 Task: Look for space in Novato, United States from 6th September, 2023 to 15th September, 2023 for 6 adults in price range Rs.8000 to Rs.12000. Place can be entire place or private room with 6 bedrooms having 6 beds and 6 bathrooms. Property type can be house, flat, guest house. Amenities needed are: wifi, TV, free parkinig on premises, gym, breakfast. Booking option can be shelf check-in. Required host language is English.
Action: Mouse moved to (416, 107)
Screenshot: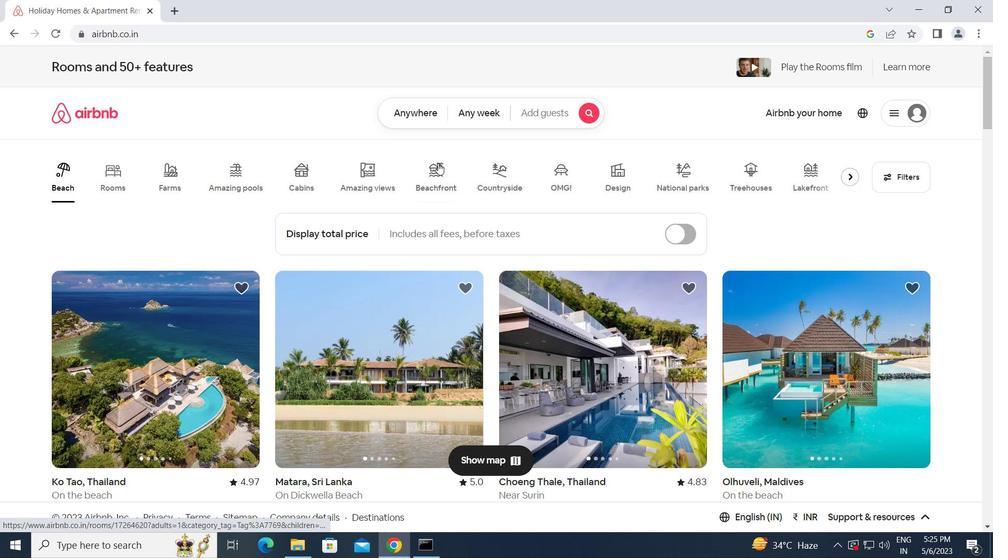 
Action: Mouse pressed left at (416, 107)
Screenshot: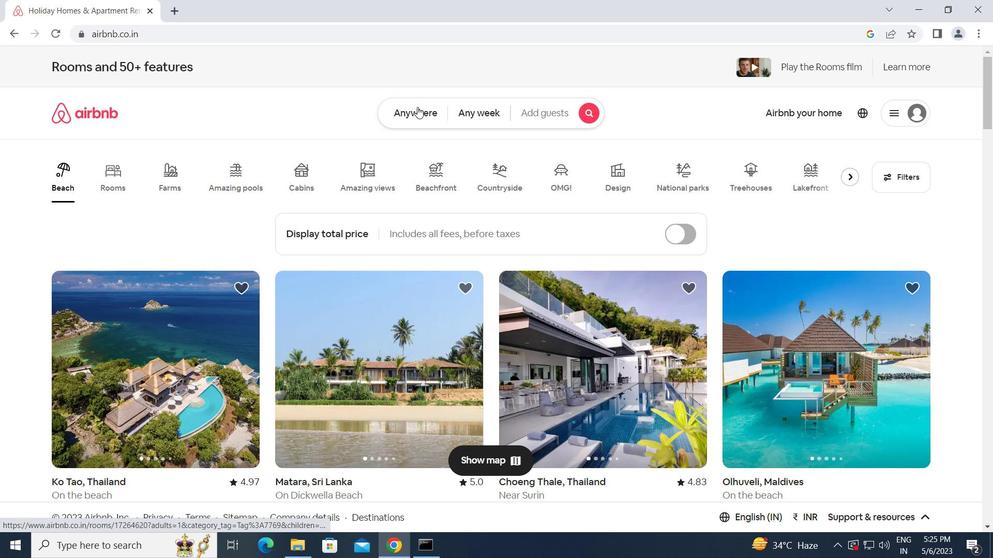 
Action: Mouse moved to (346, 155)
Screenshot: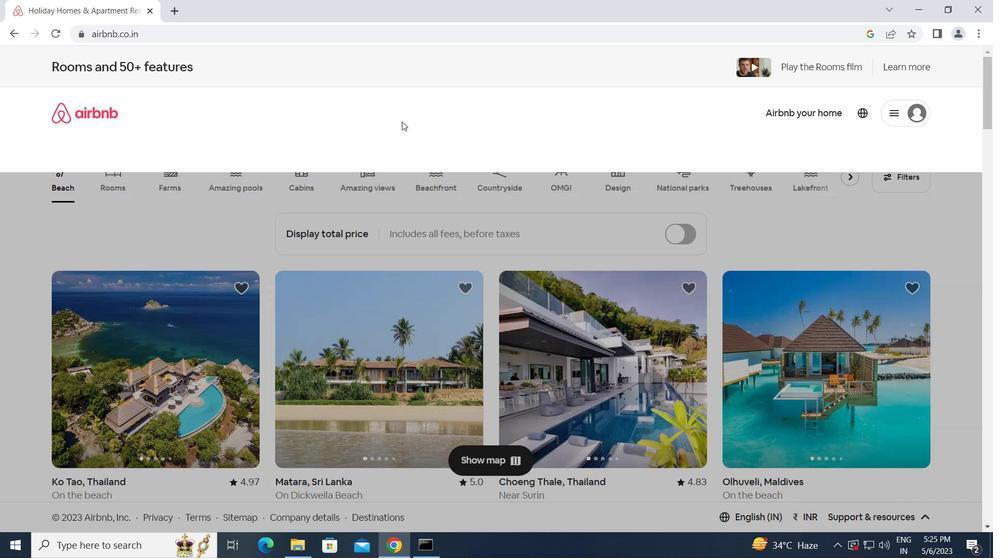 
Action: Mouse pressed left at (346, 155)
Screenshot: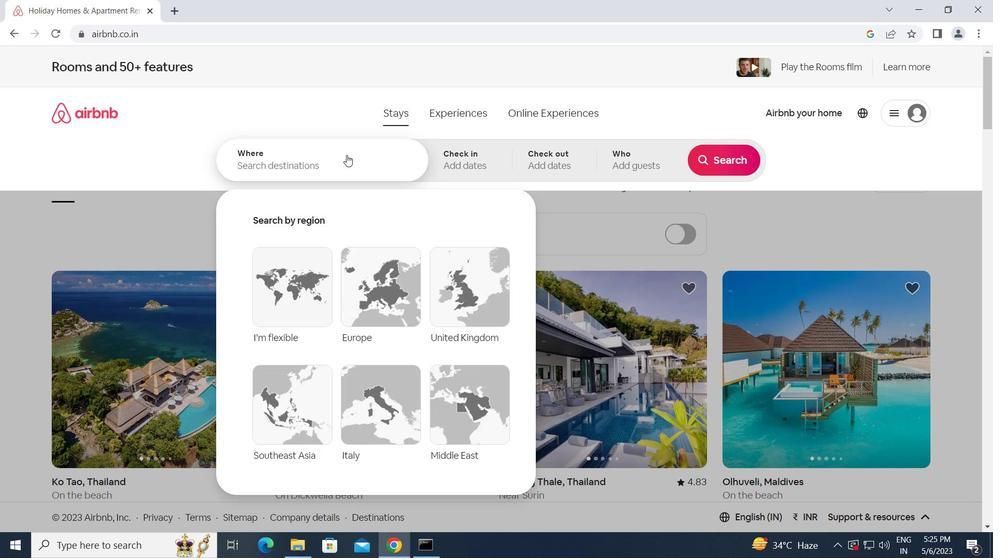 
Action: Key pressed n<Key.caps_lock>ovato,<Key.space><Key.caps_lock>u<Key.caps_lock>nited<Key.space><Key.caps_lock>s<Key.caps_lock>tates<Key.enter>
Screenshot: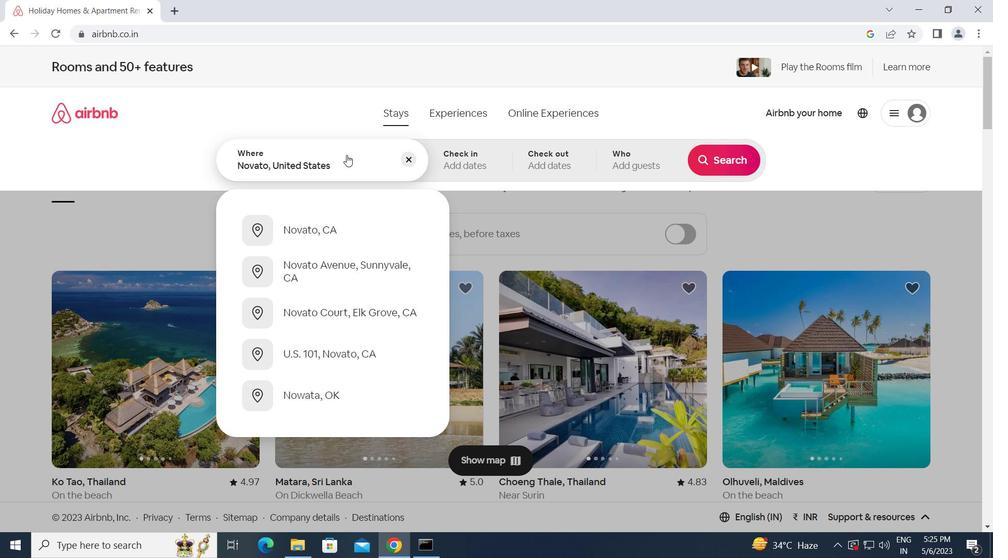 
Action: Mouse moved to (719, 262)
Screenshot: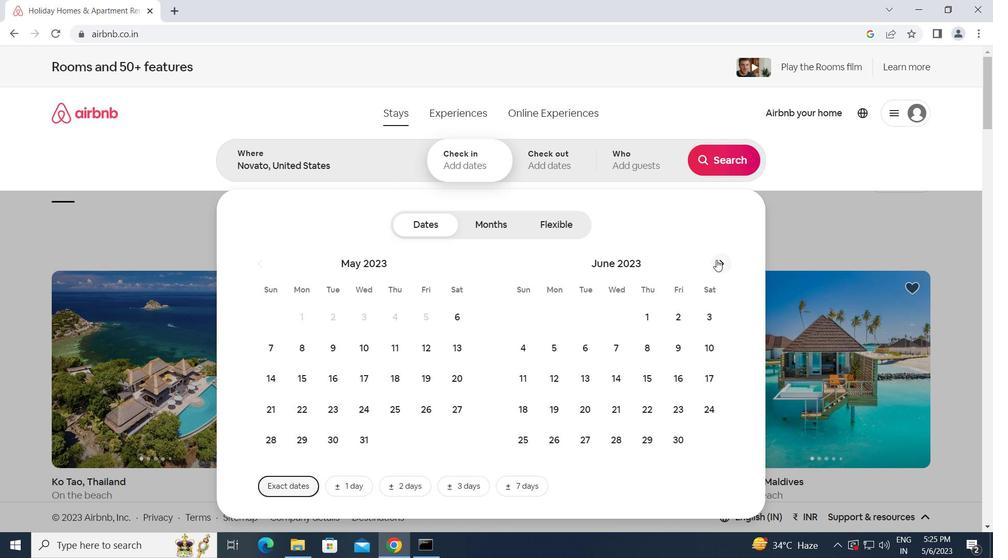 
Action: Mouse pressed left at (719, 262)
Screenshot: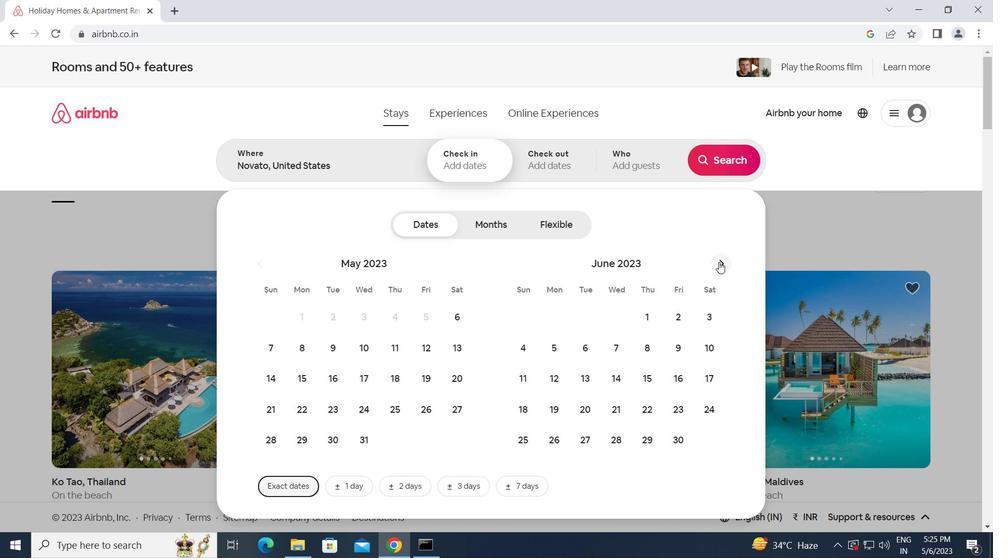 
Action: Mouse pressed left at (719, 262)
Screenshot: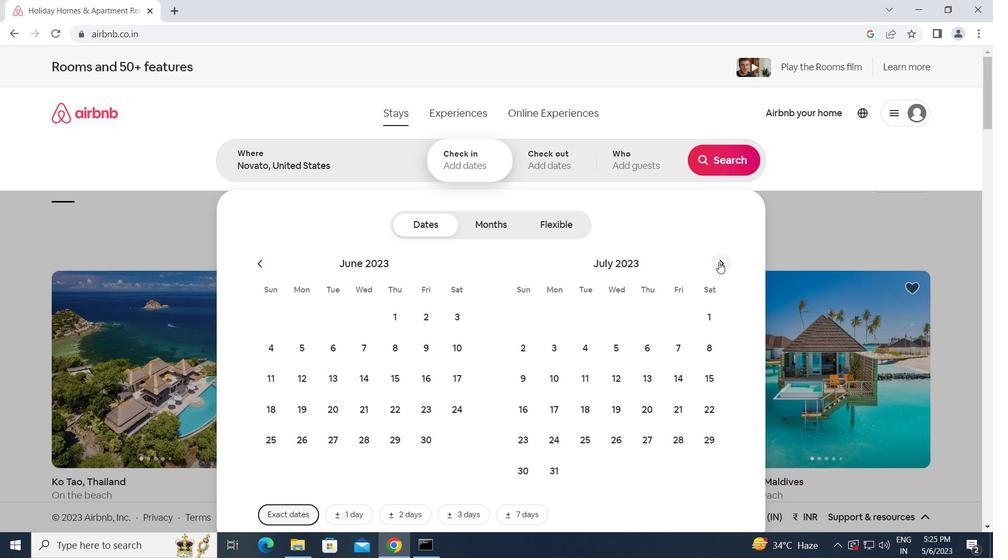 
Action: Mouse pressed left at (719, 262)
Screenshot: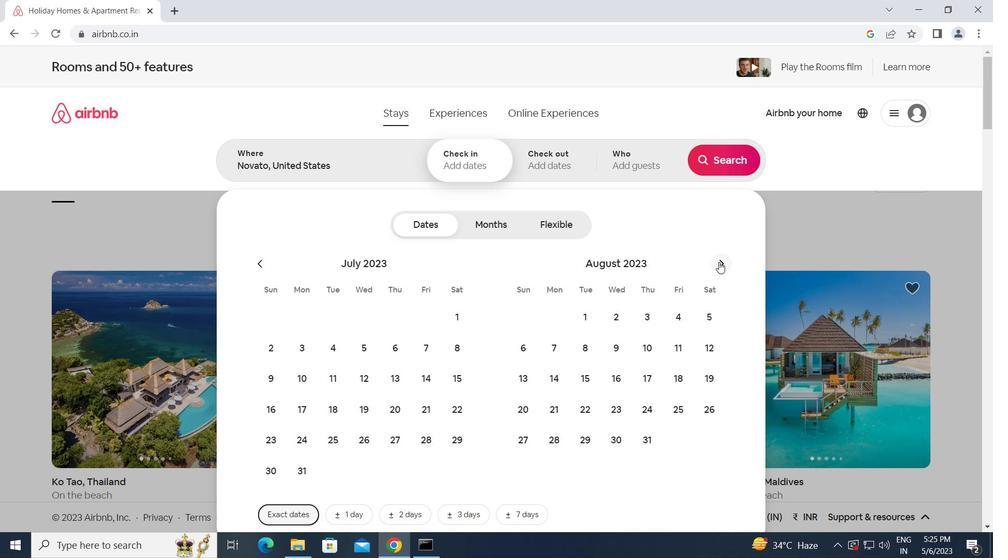
Action: Mouse moved to (617, 347)
Screenshot: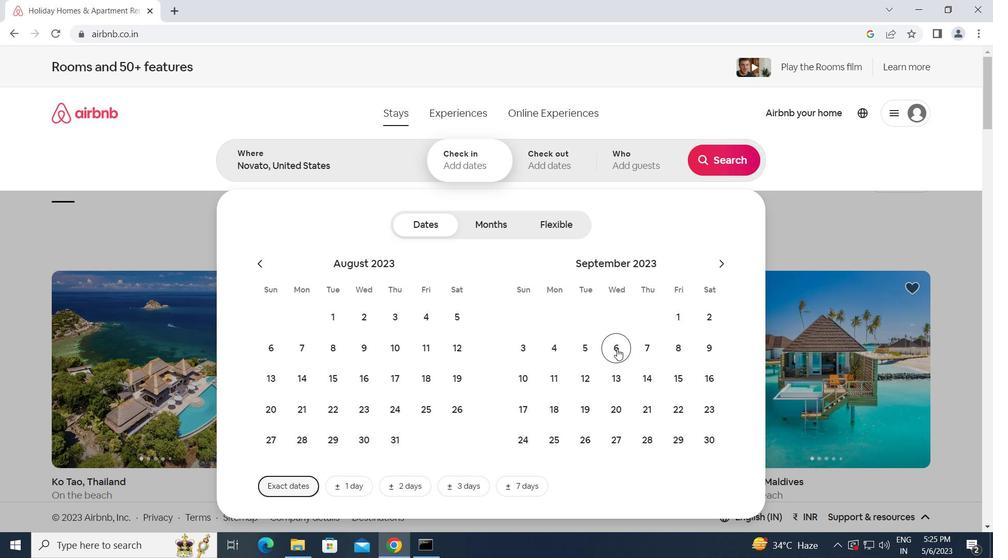 
Action: Mouse pressed left at (617, 347)
Screenshot: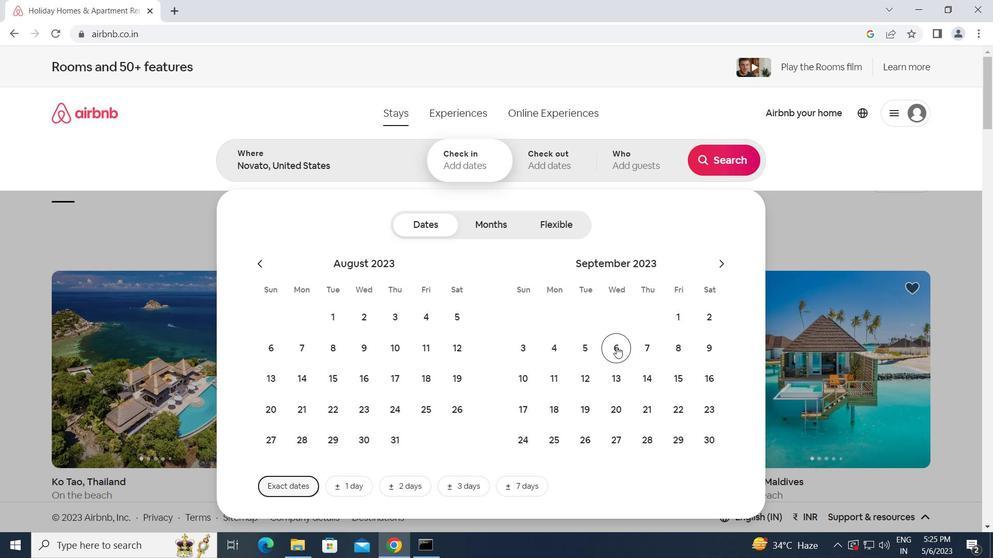 
Action: Mouse moved to (676, 378)
Screenshot: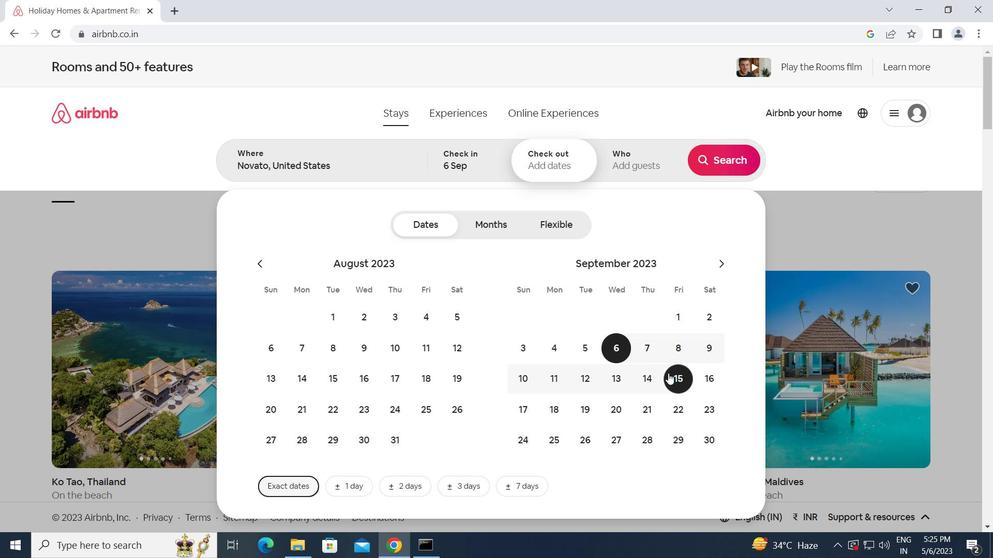 
Action: Mouse pressed left at (676, 378)
Screenshot: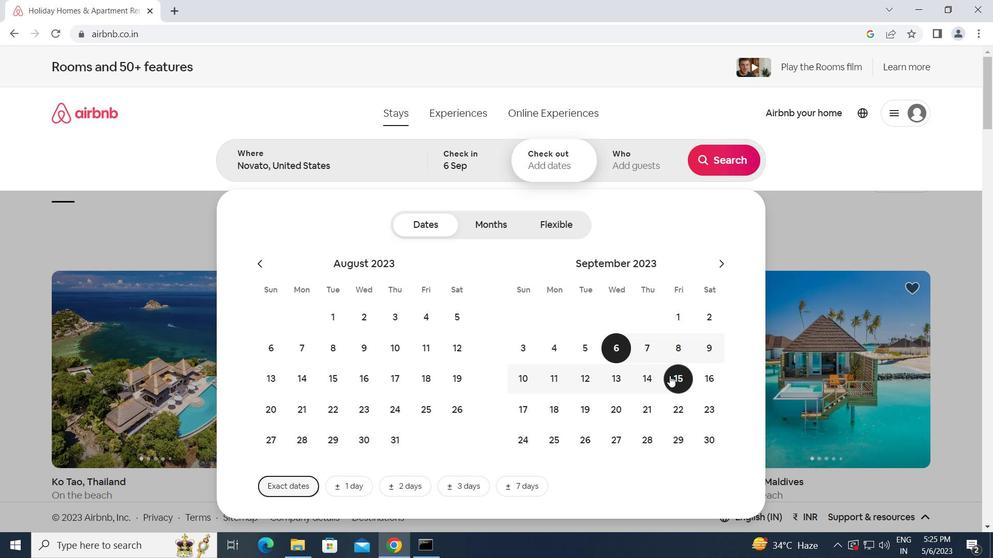 
Action: Mouse moved to (632, 168)
Screenshot: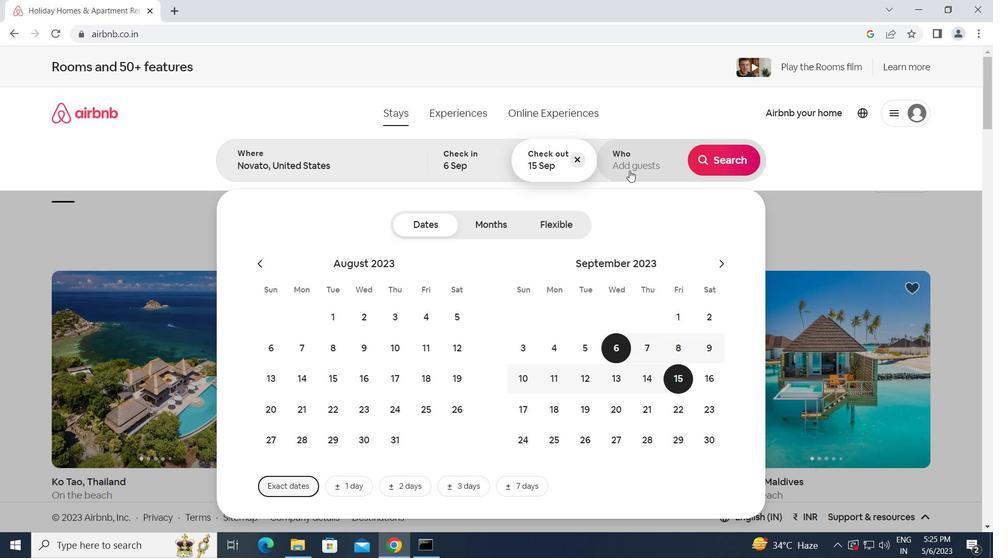 
Action: Mouse pressed left at (632, 168)
Screenshot: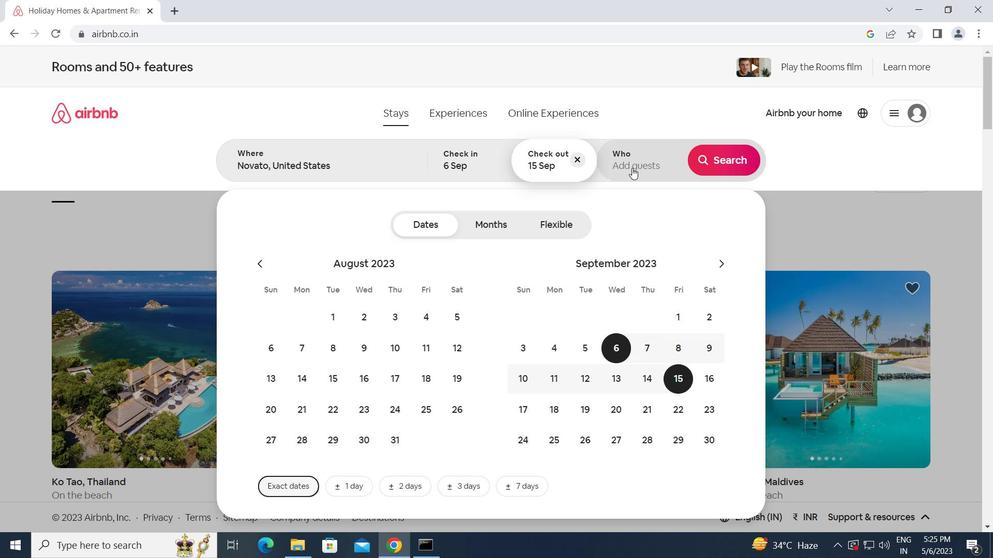 
Action: Mouse moved to (724, 231)
Screenshot: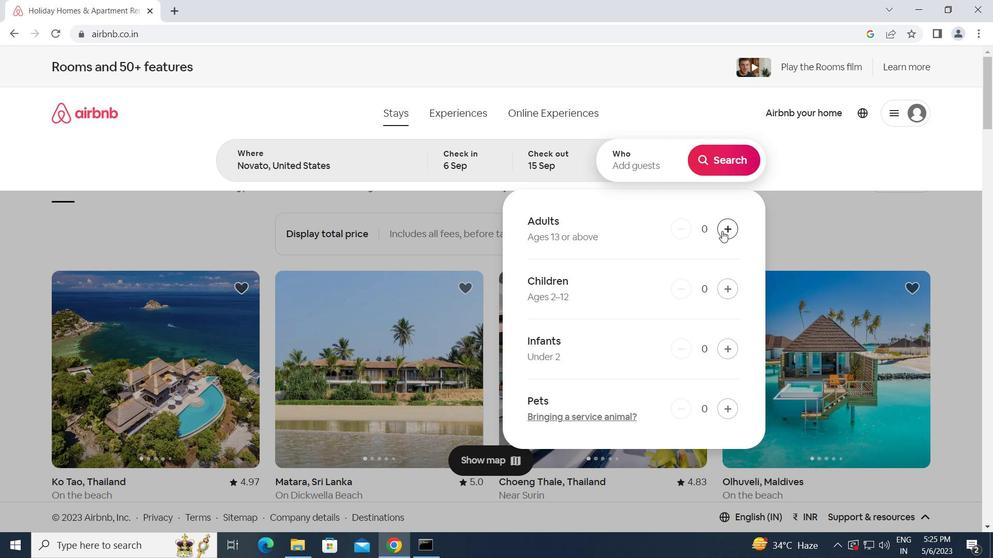 
Action: Mouse pressed left at (724, 231)
Screenshot: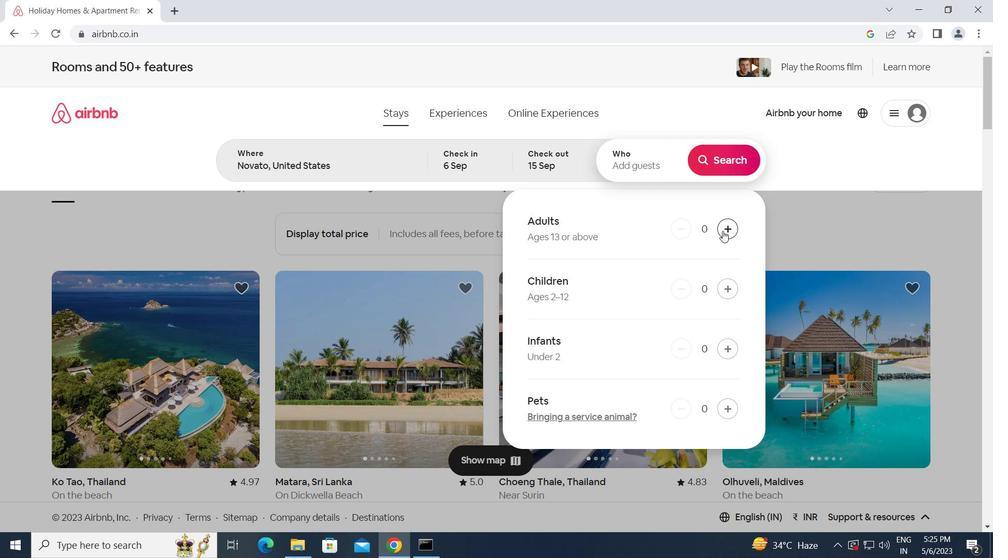 
Action: Mouse pressed left at (724, 231)
Screenshot: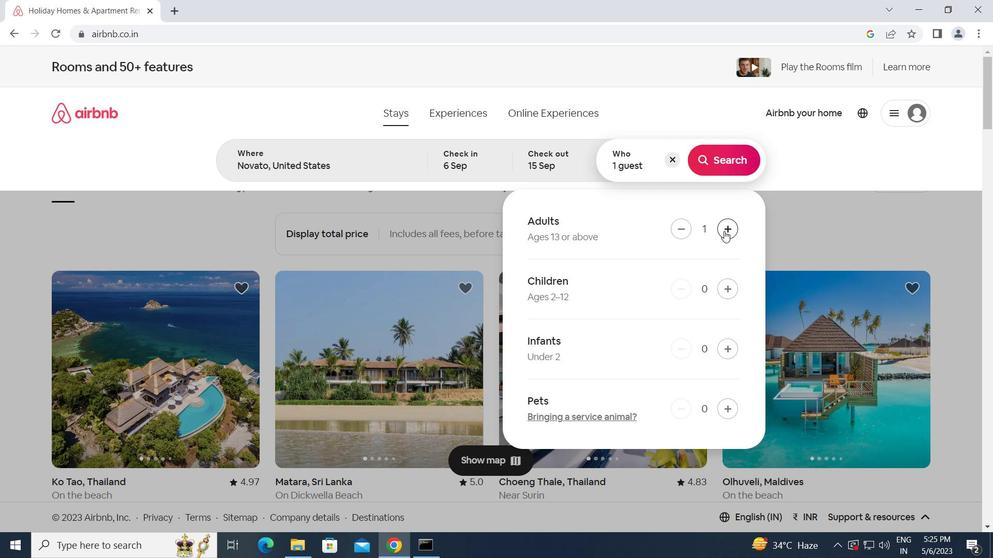 
Action: Mouse pressed left at (724, 231)
Screenshot: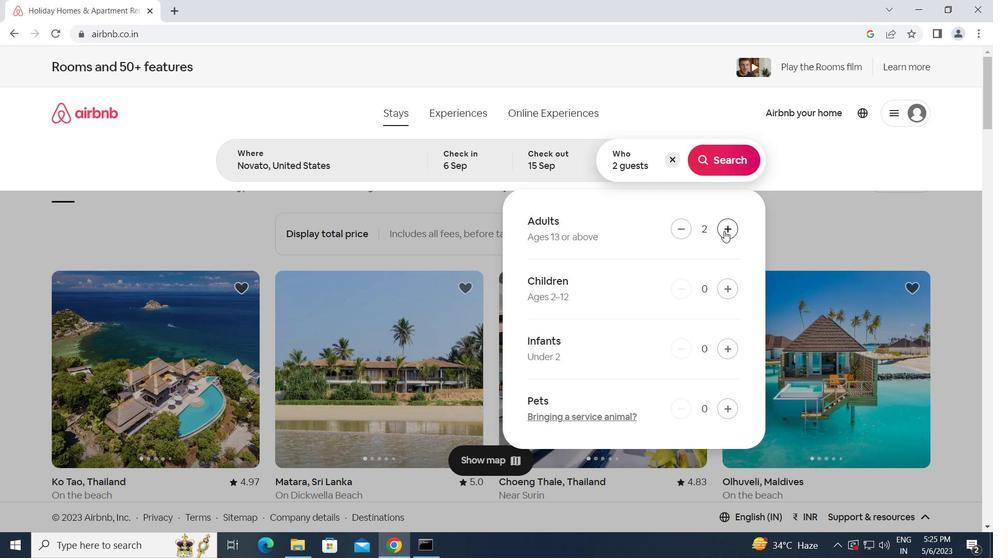 
Action: Mouse pressed left at (724, 231)
Screenshot: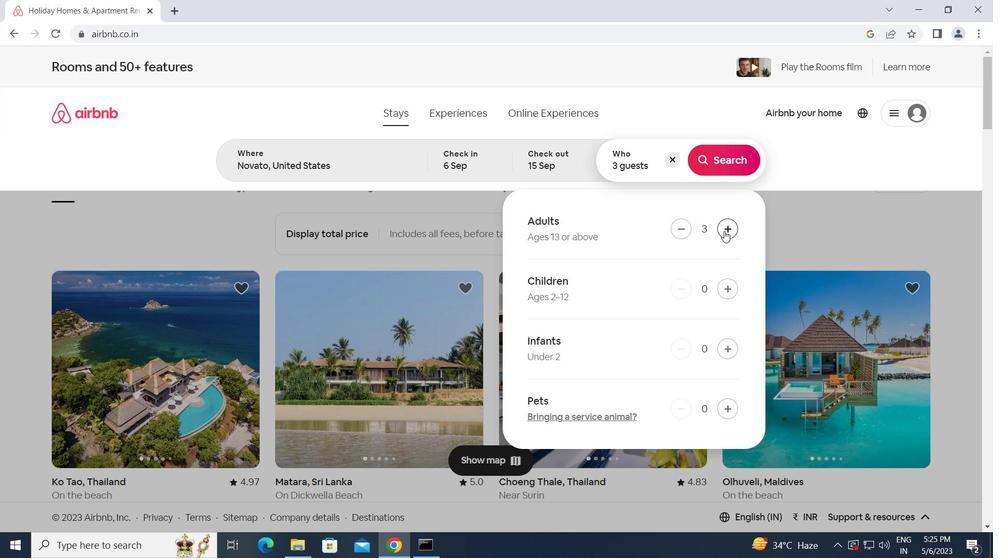 
Action: Mouse pressed left at (724, 231)
Screenshot: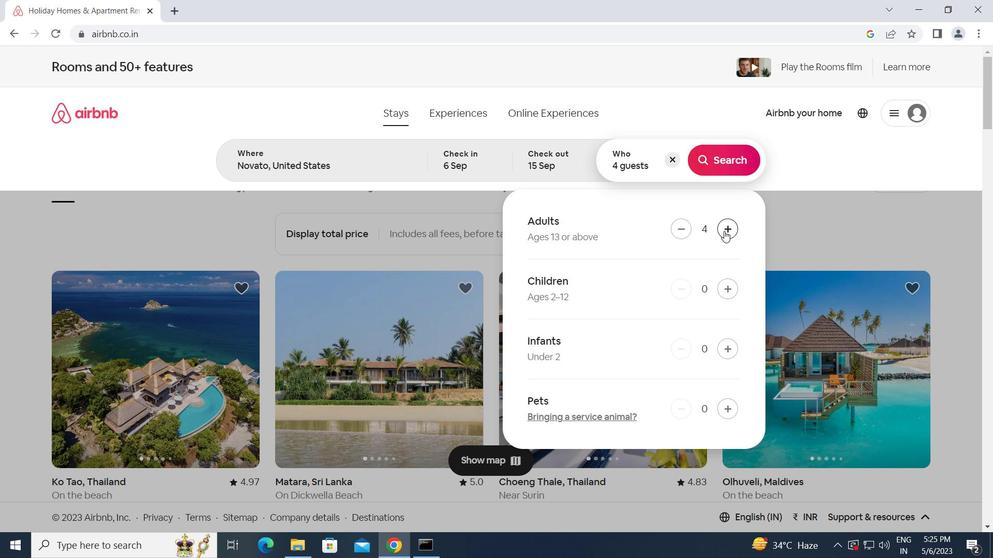 
Action: Mouse pressed left at (724, 231)
Screenshot: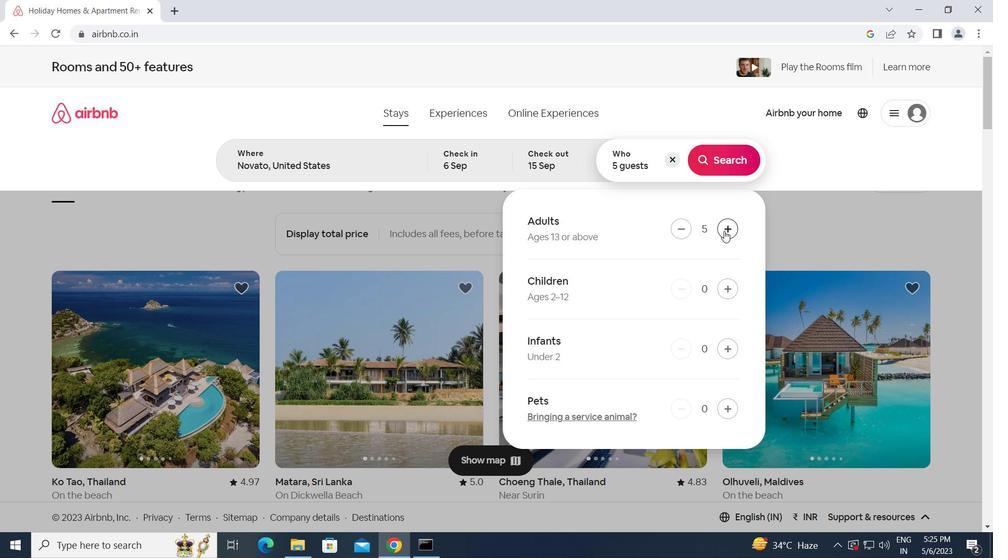 
Action: Mouse moved to (719, 163)
Screenshot: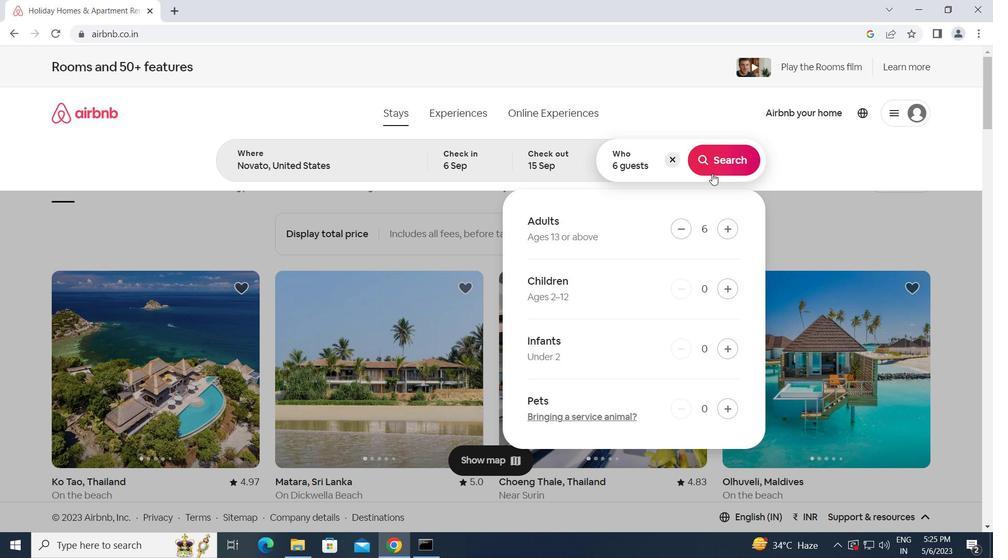 
Action: Mouse pressed left at (719, 163)
Screenshot: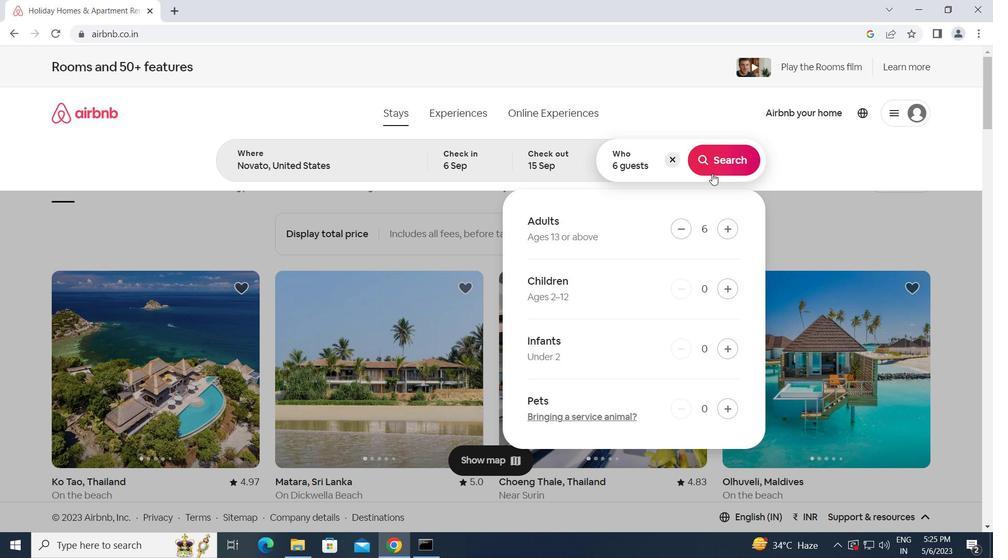 
Action: Mouse moved to (927, 118)
Screenshot: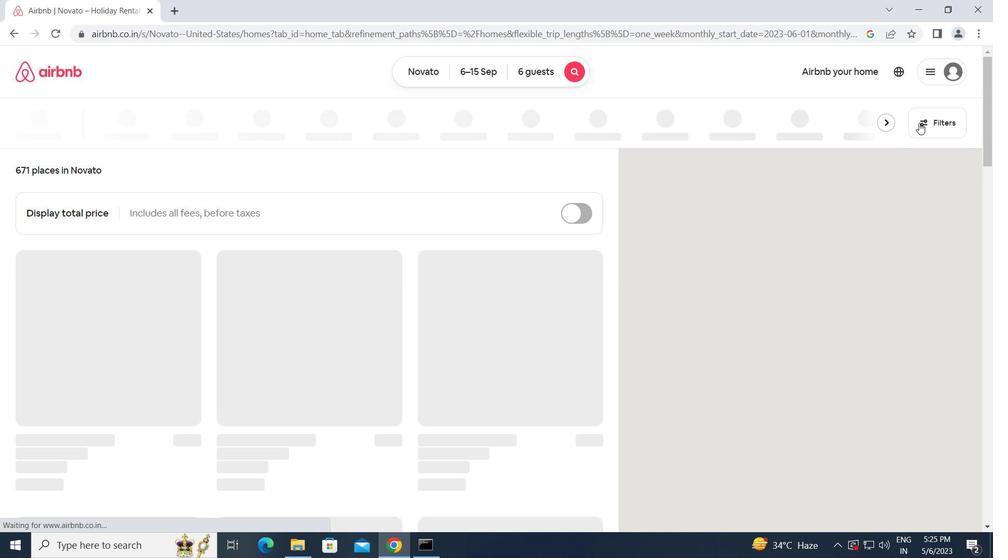
Action: Mouse pressed left at (927, 118)
Screenshot: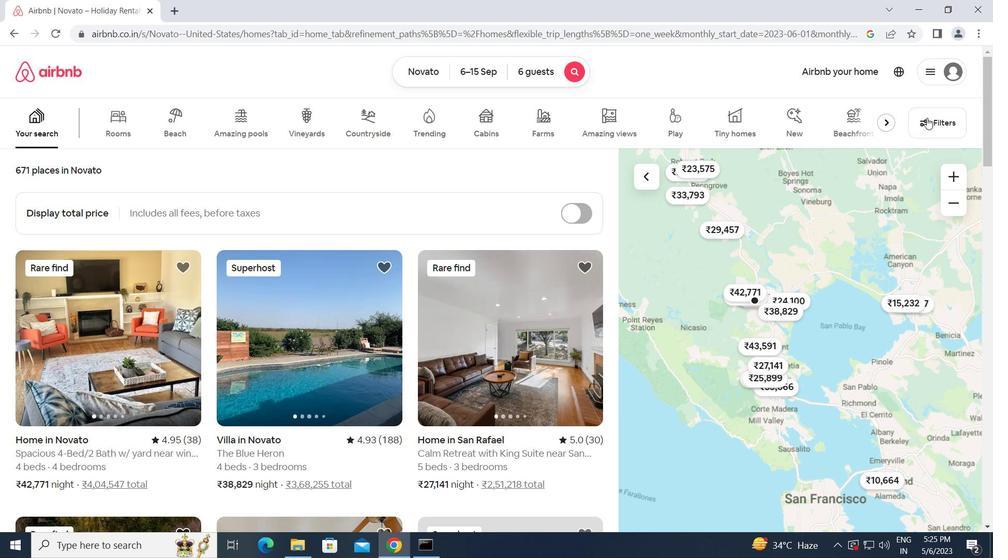 
Action: Mouse moved to (331, 440)
Screenshot: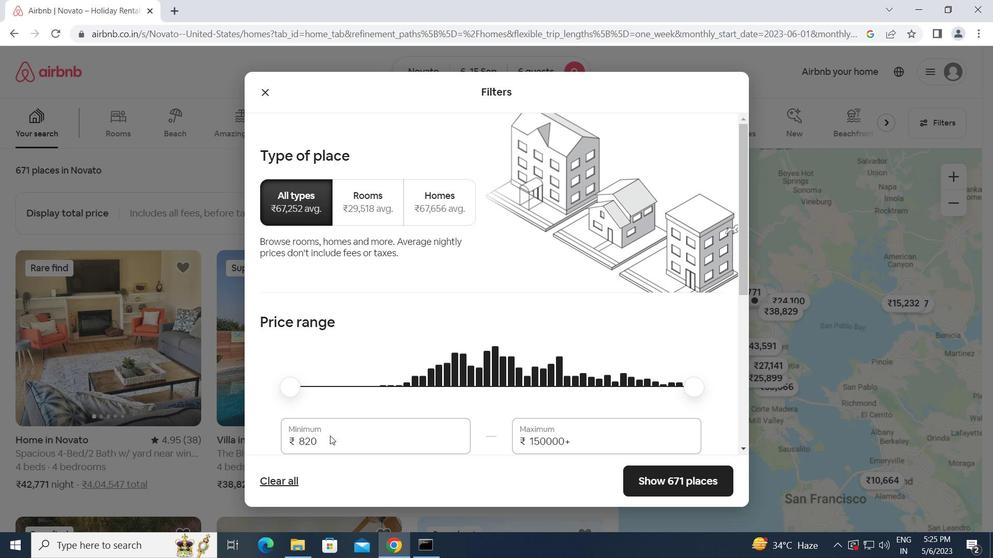 
Action: Mouse pressed left at (331, 440)
Screenshot: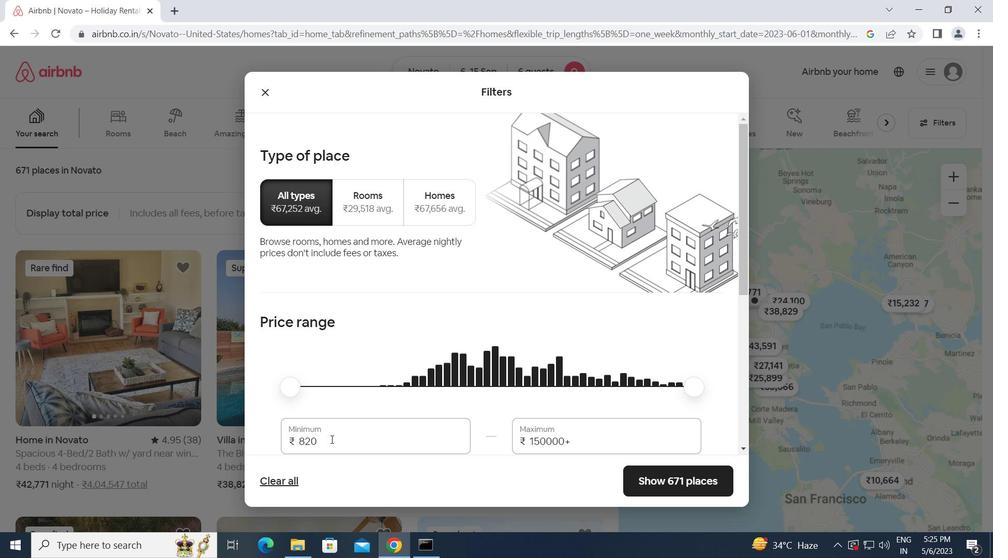 
Action: Mouse moved to (287, 442)
Screenshot: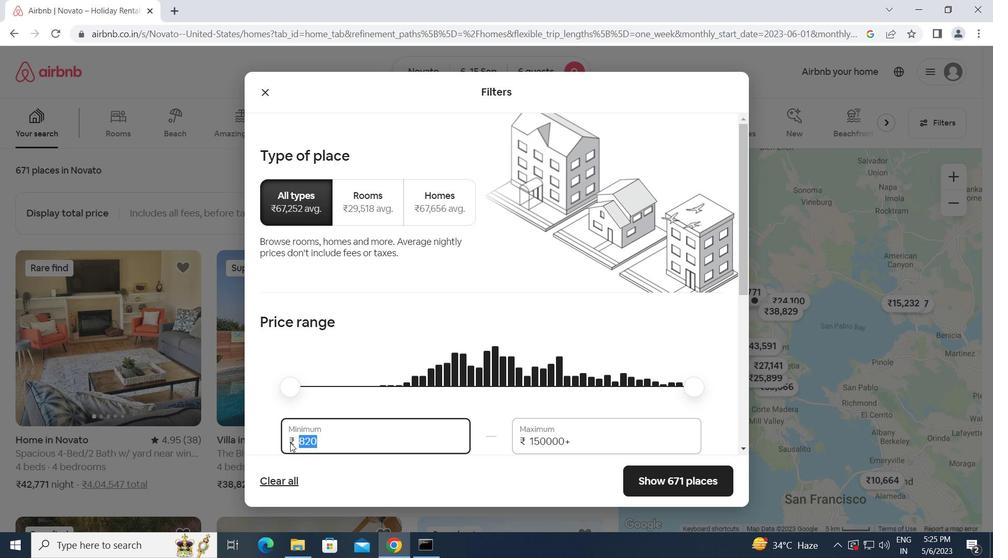 
Action: Key pressed 8000<Key.tab>12000
Screenshot: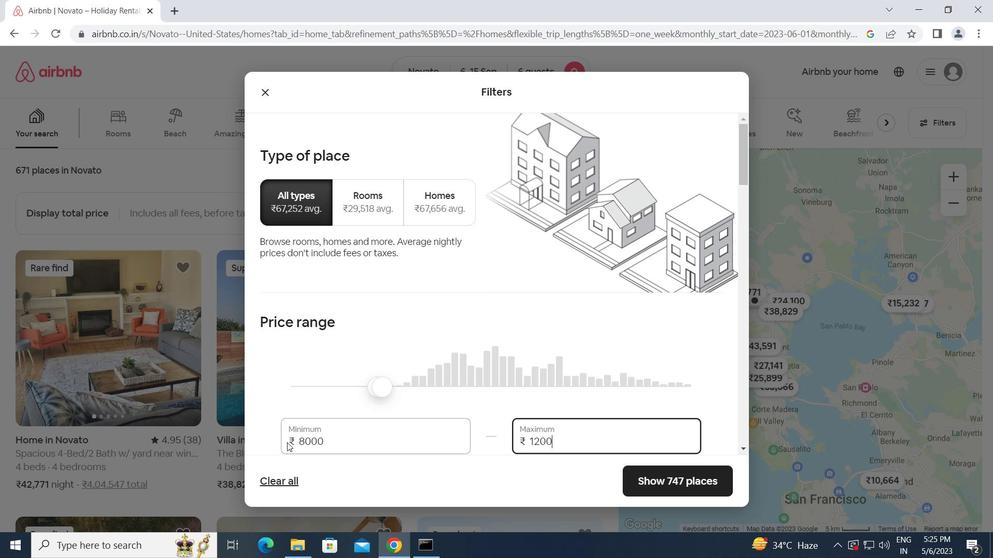 
Action: Mouse moved to (577, 383)
Screenshot: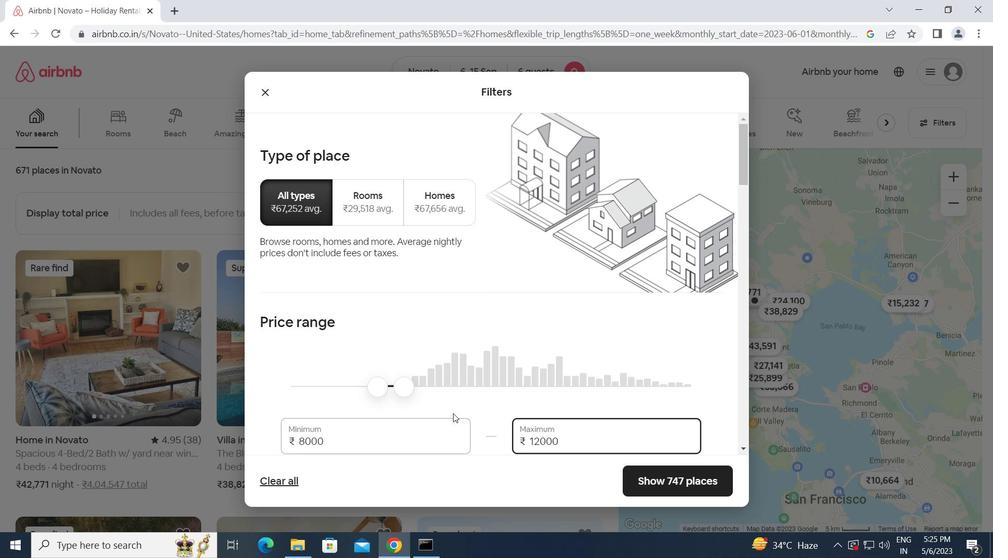
Action: Mouse scrolled (577, 383) with delta (0, 0)
Screenshot: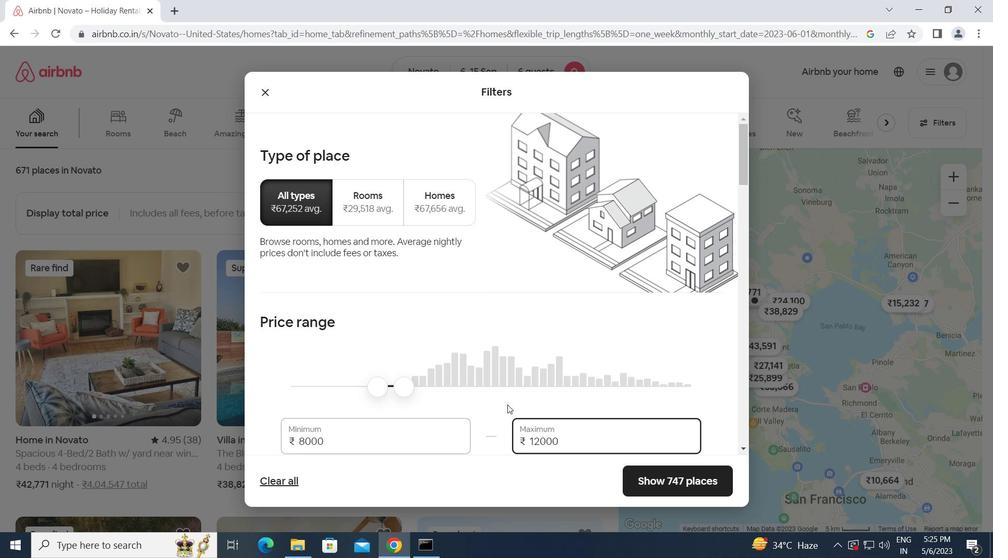 
Action: Mouse scrolled (577, 383) with delta (0, 0)
Screenshot: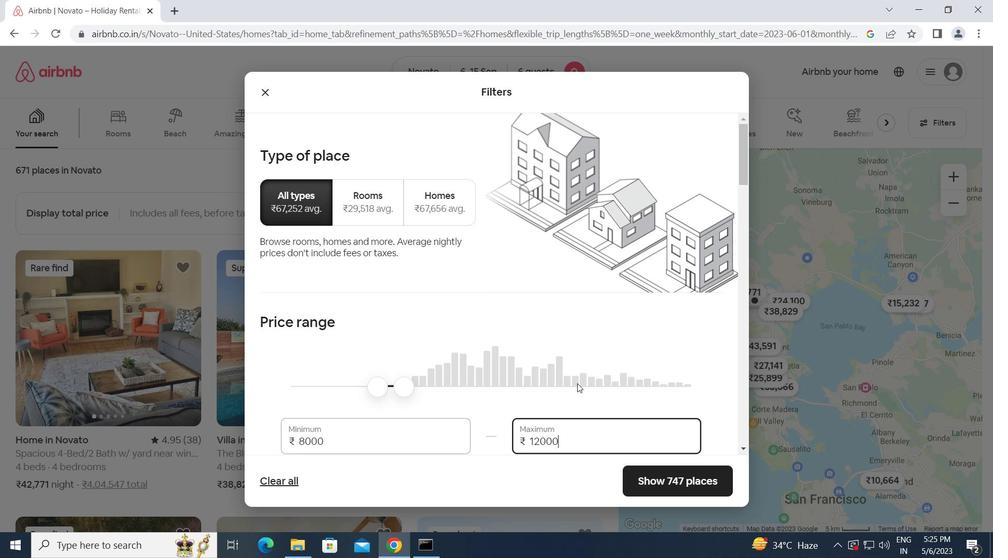 
Action: Mouse scrolled (577, 383) with delta (0, 0)
Screenshot: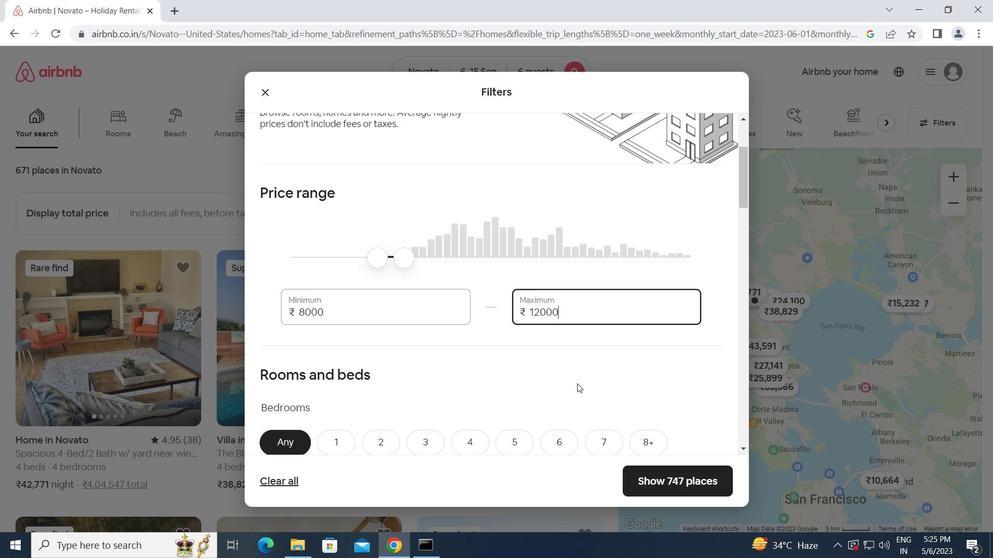 
Action: Mouse scrolled (577, 383) with delta (0, 0)
Screenshot: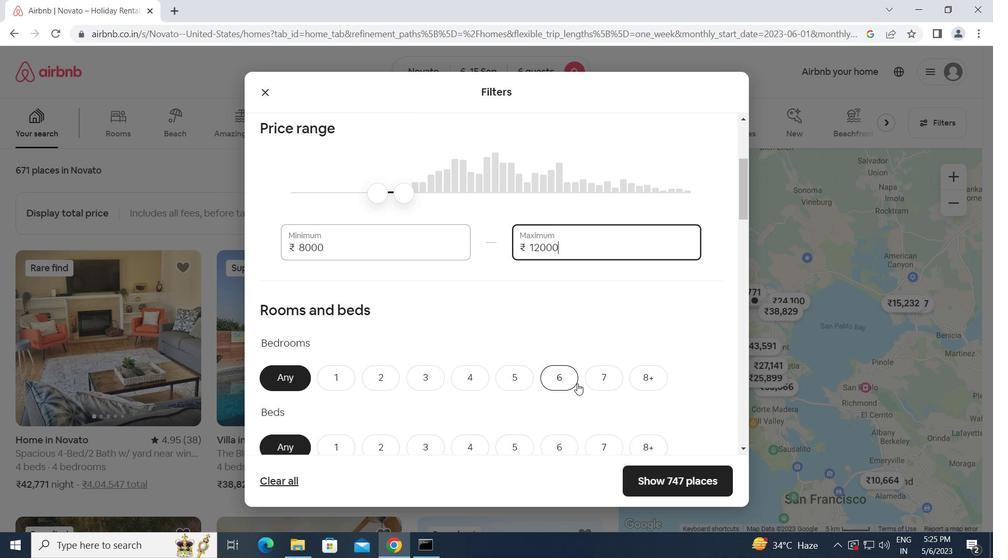 
Action: Mouse moved to (557, 314)
Screenshot: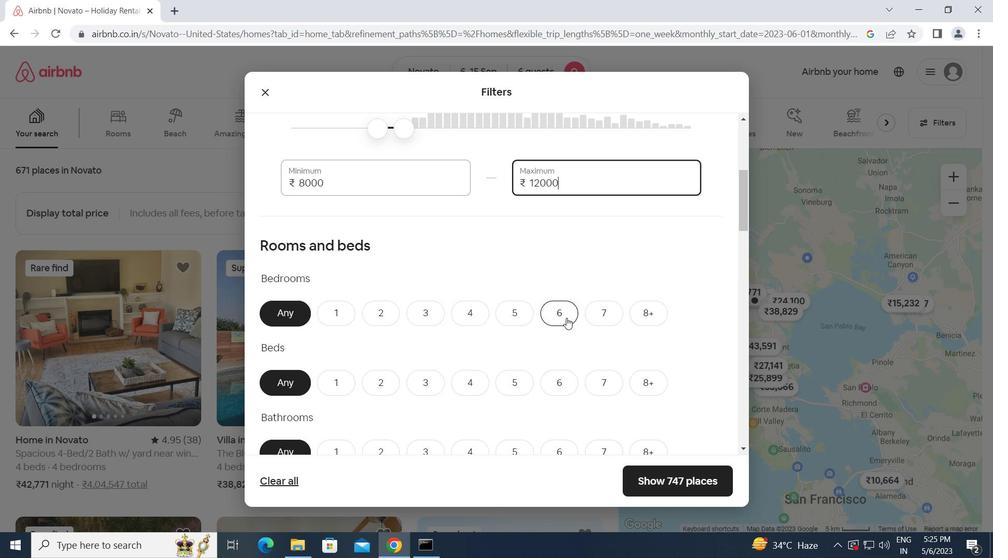 
Action: Mouse pressed left at (557, 314)
Screenshot: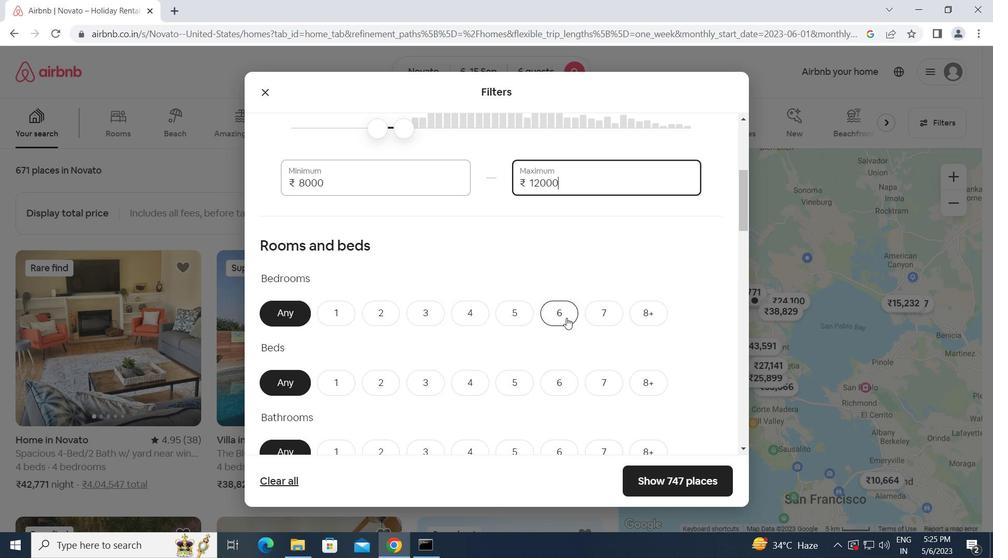 
Action: Mouse moved to (557, 356)
Screenshot: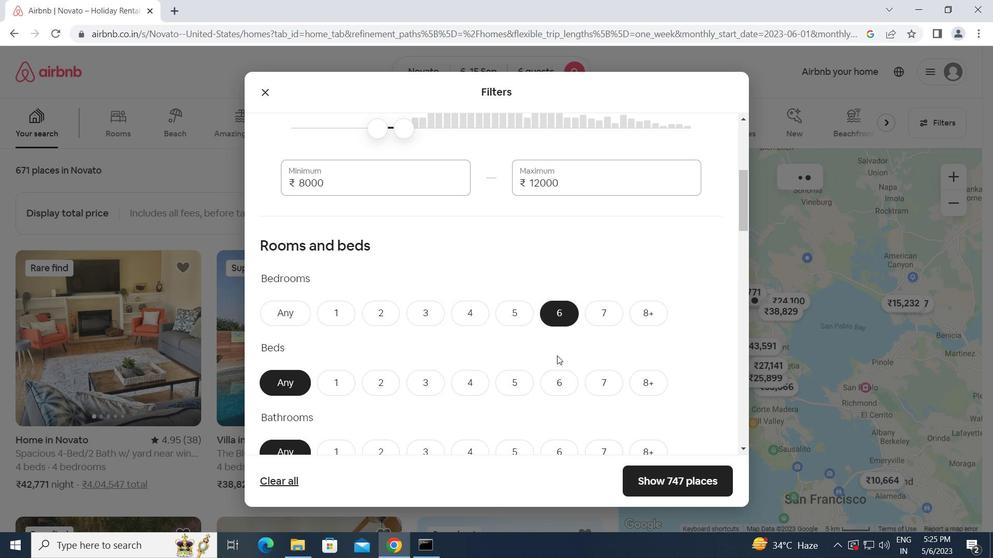 
Action: Mouse scrolled (557, 355) with delta (0, 0)
Screenshot: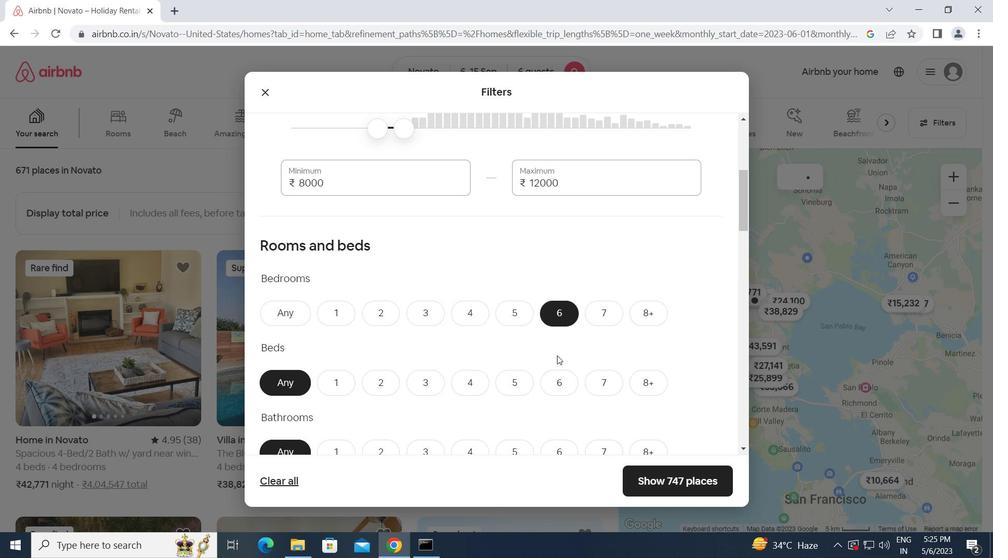
Action: Mouse moved to (549, 317)
Screenshot: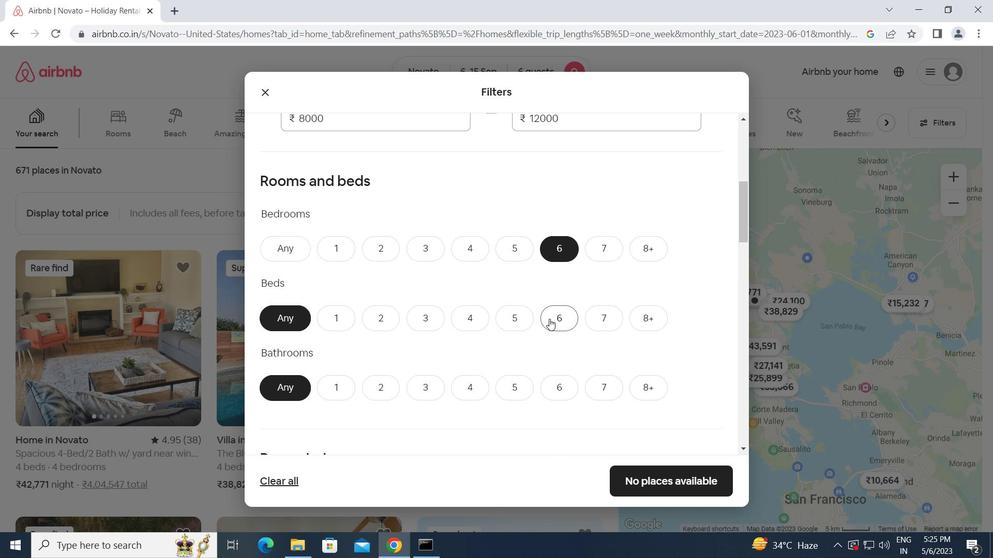 
Action: Mouse pressed left at (549, 317)
Screenshot: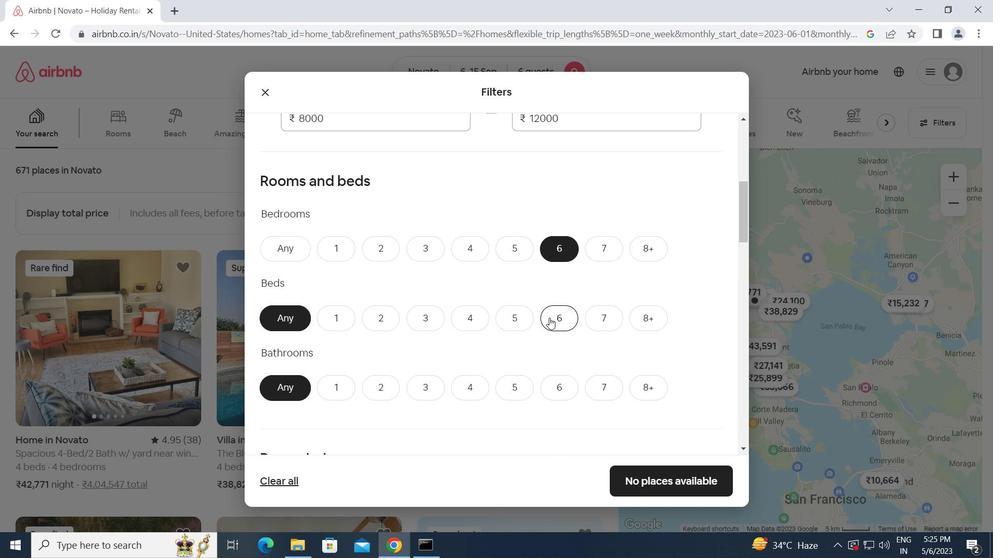
Action: Mouse moved to (559, 381)
Screenshot: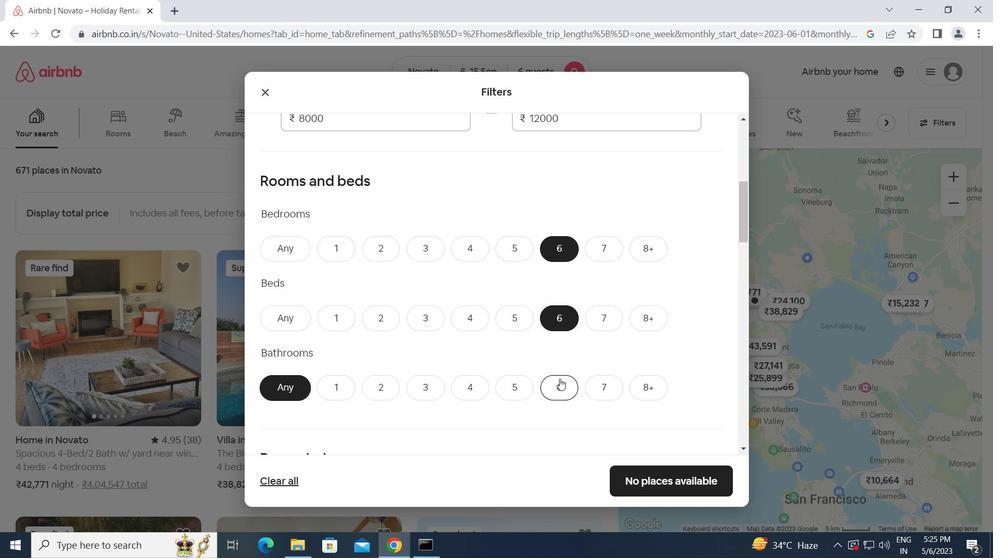 
Action: Mouse pressed left at (559, 381)
Screenshot: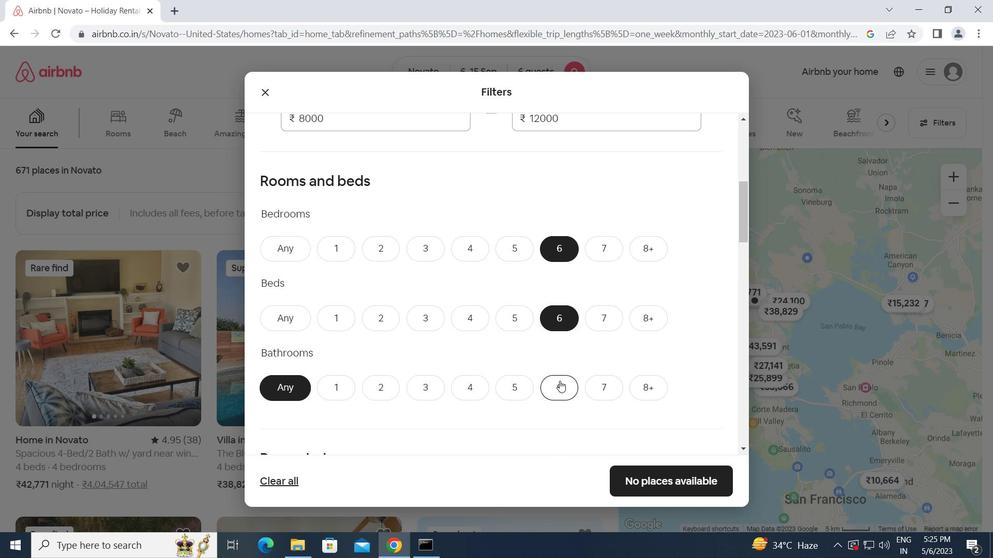 
Action: Mouse scrolled (559, 380) with delta (0, 0)
Screenshot: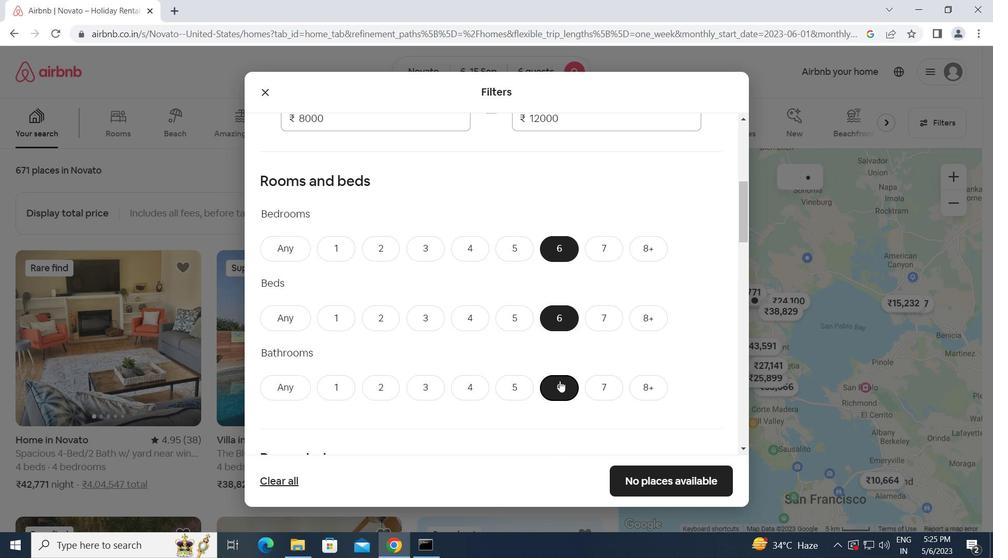 
Action: Mouse scrolled (559, 380) with delta (0, 0)
Screenshot: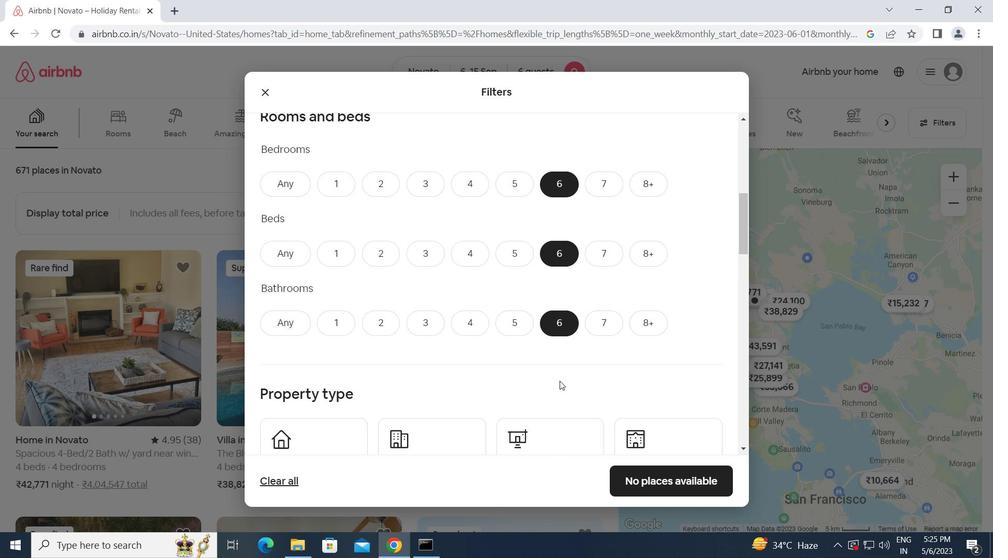 
Action: Mouse scrolled (559, 380) with delta (0, 0)
Screenshot: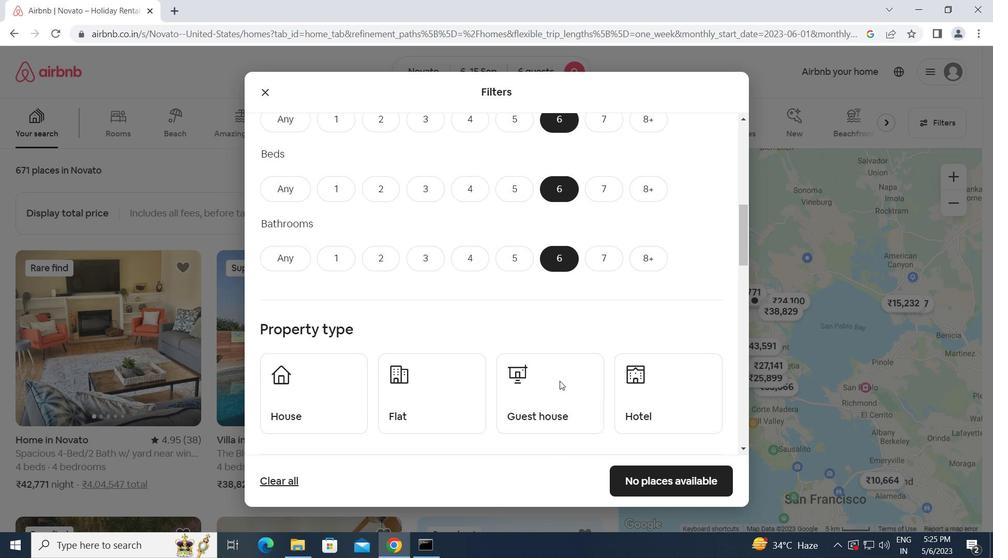 
Action: Mouse moved to (277, 324)
Screenshot: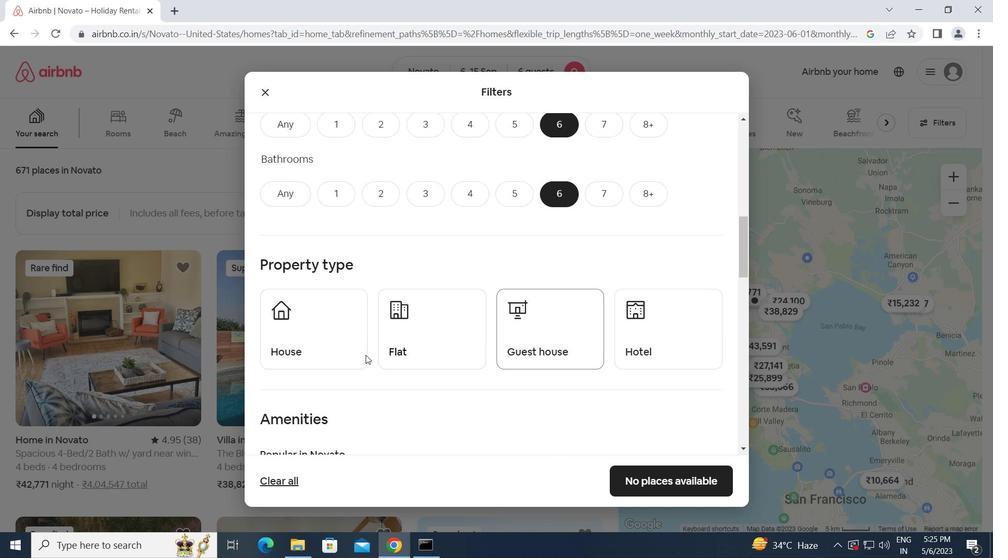 
Action: Mouse pressed left at (277, 324)
Screenshot: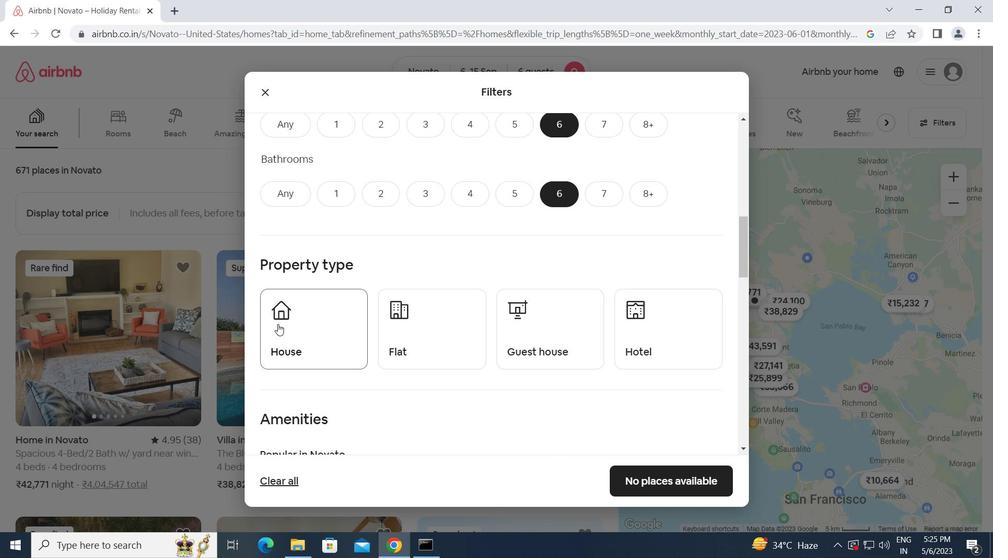 
Action: Mouse moved to (444, 334)
Screenshot: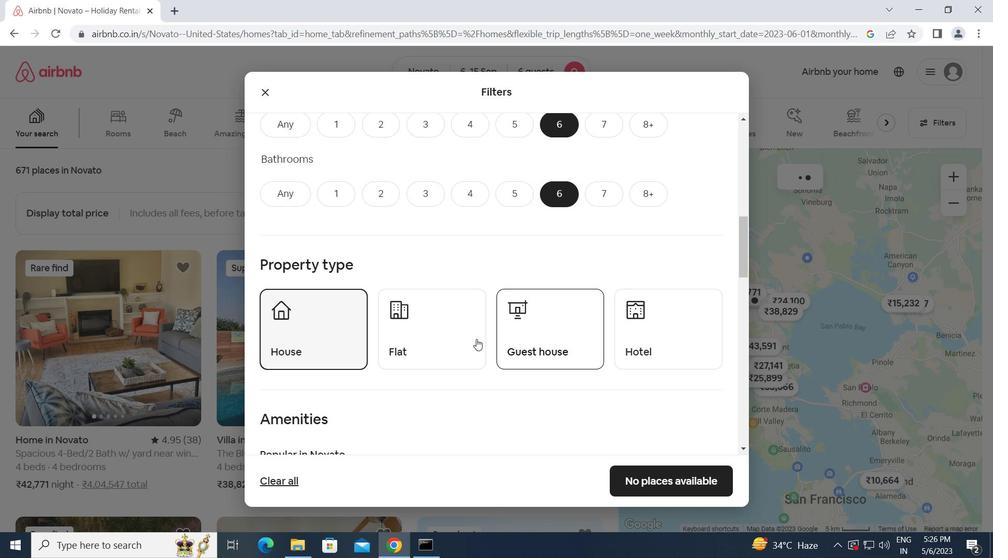 
Action: Mouse pressed left at (444, 334)
Screenshot: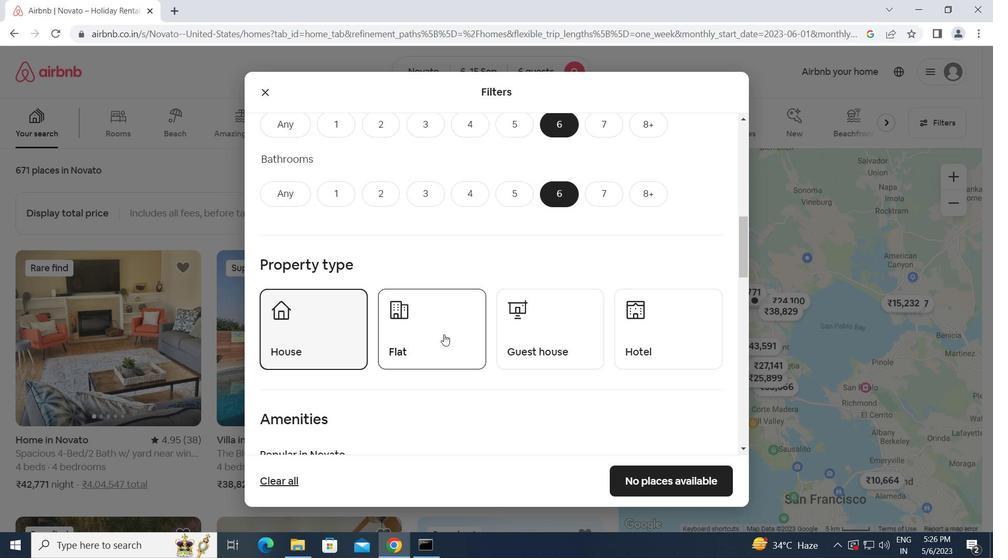 
Action: Mouse moved to (550, 317)
Screenshot: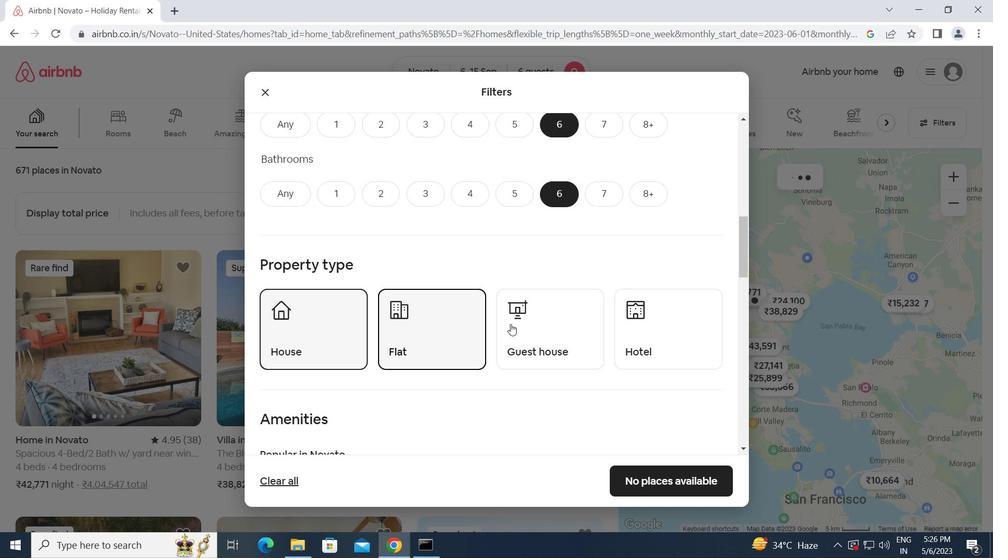 
Action: Mouse pressed left at (550, 317)
Screenshot: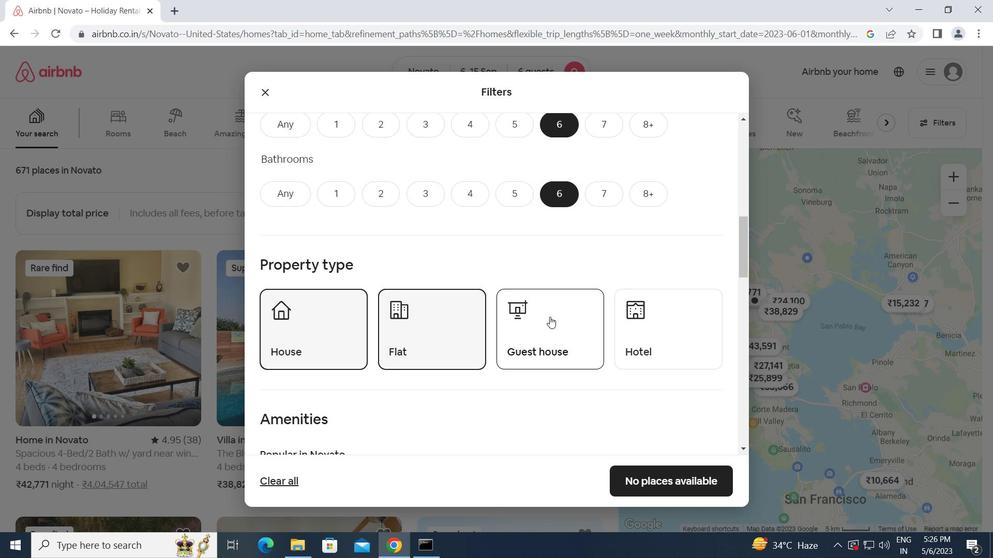 
Action: Mouse moved to (514, 410)
Screenshot: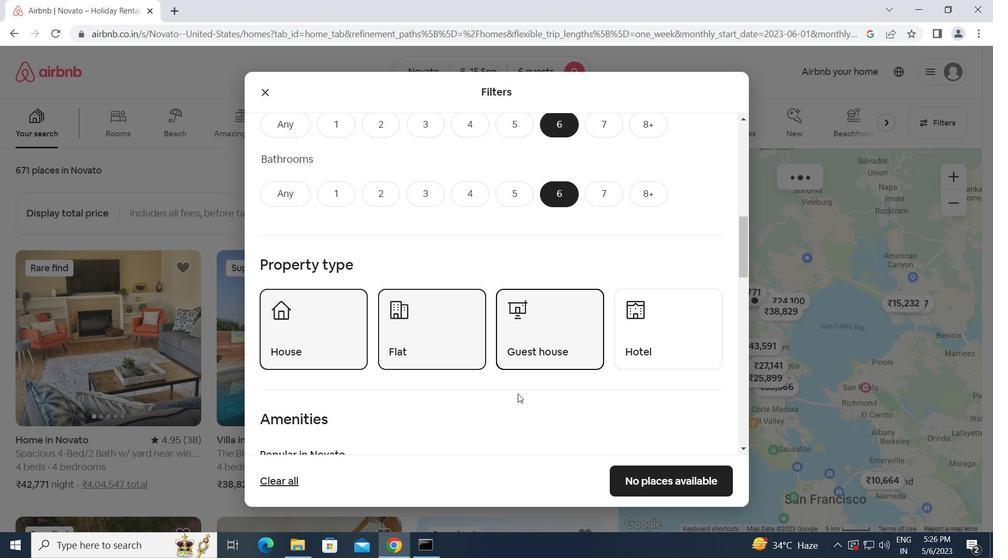 
Action: Mouse scrolled (514, 410) with delta (0, 0)
Screenshot: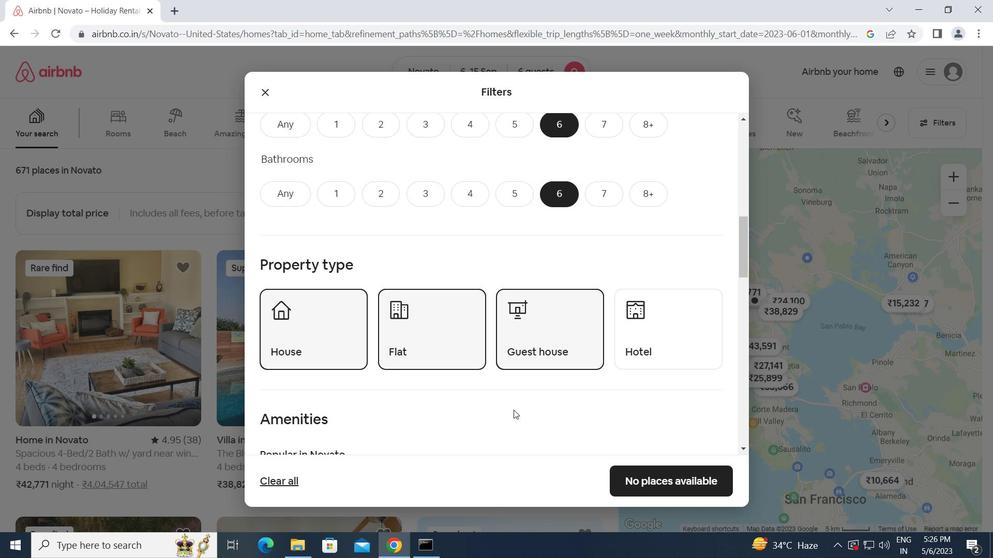 
Action: Mouse scrolled (514, 410) with delta (0, 0)
Screenshot: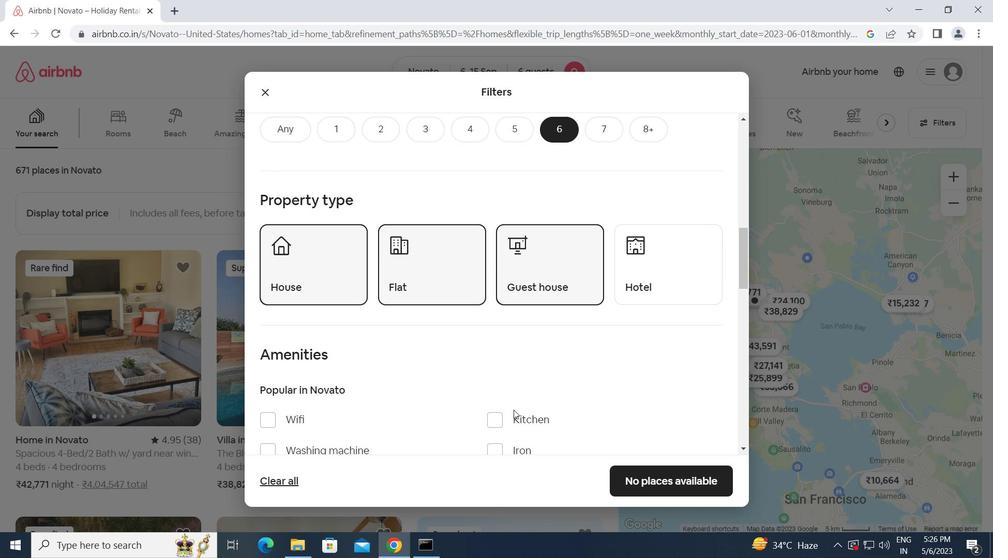 
Action: Mouse moved to (293, 401)
Screenshot: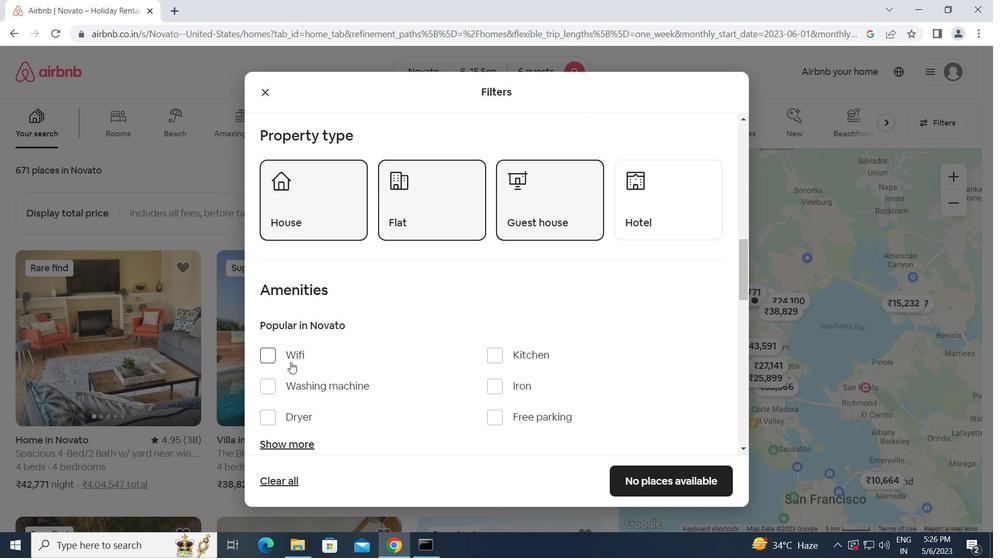 
Action: Mouse scrolled (293, 400) with delta (0, 0)
Screenshot: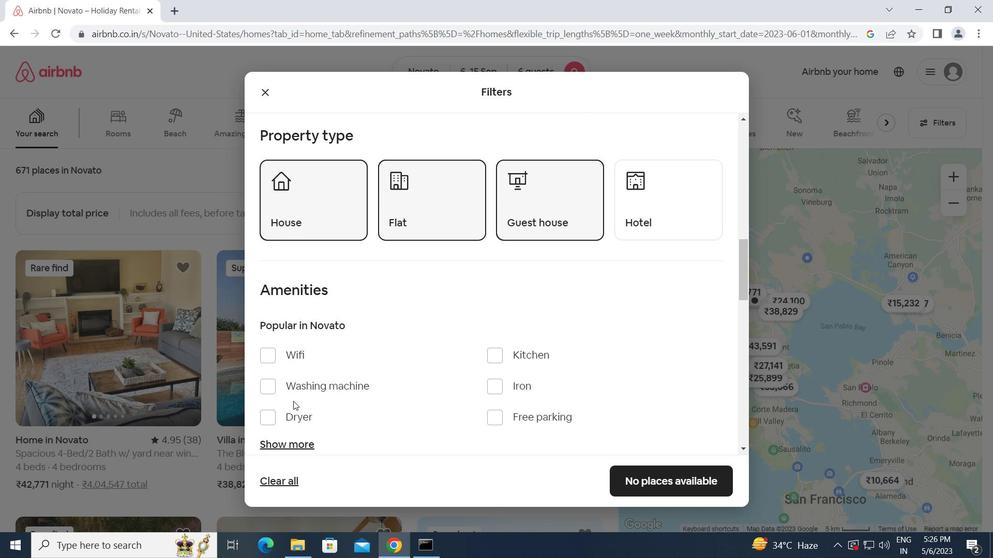 
Action: Mouse moved to (289, 383)
Screenshot: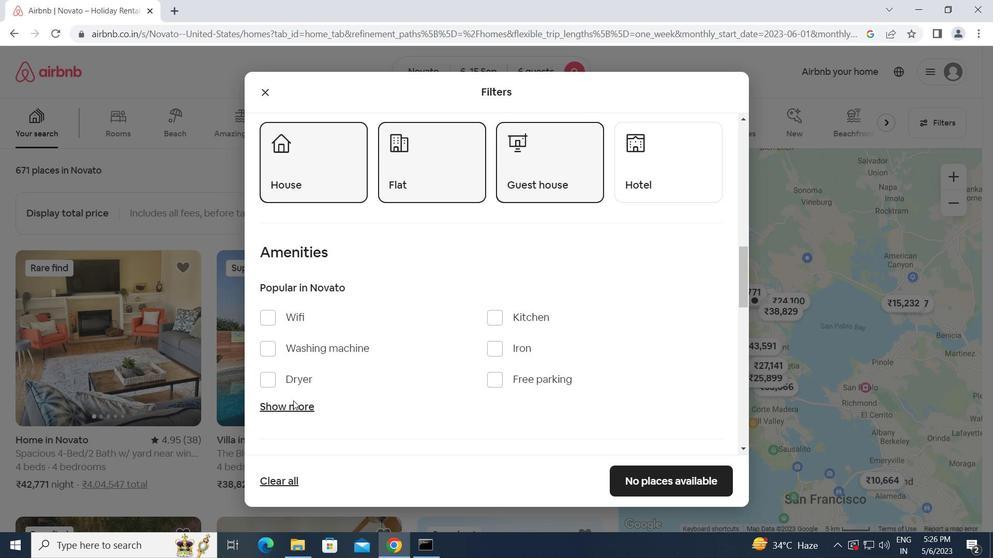
Action: Mouse pressed left at (289, 383)
Screenshot: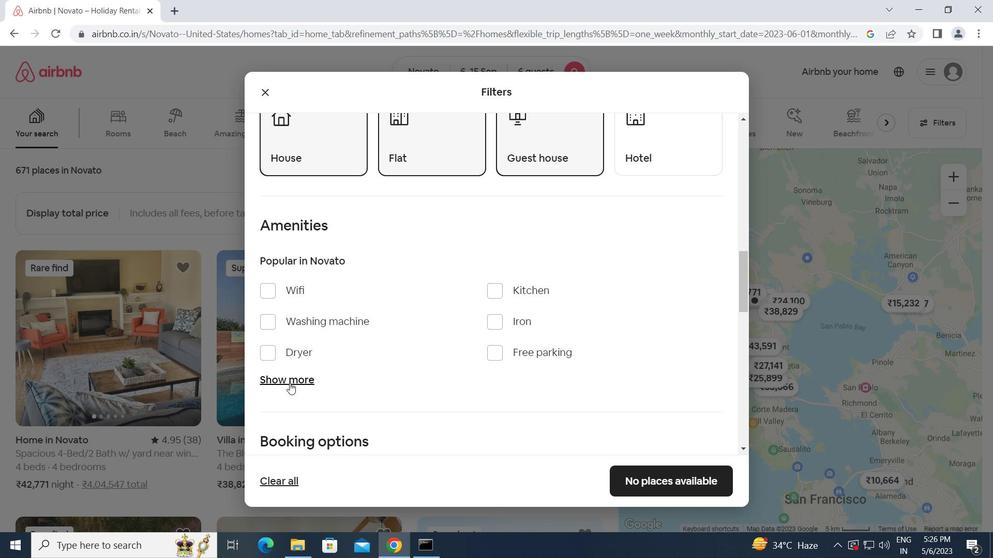 
Action: Mouse moved to (289, 382)
Screenshot: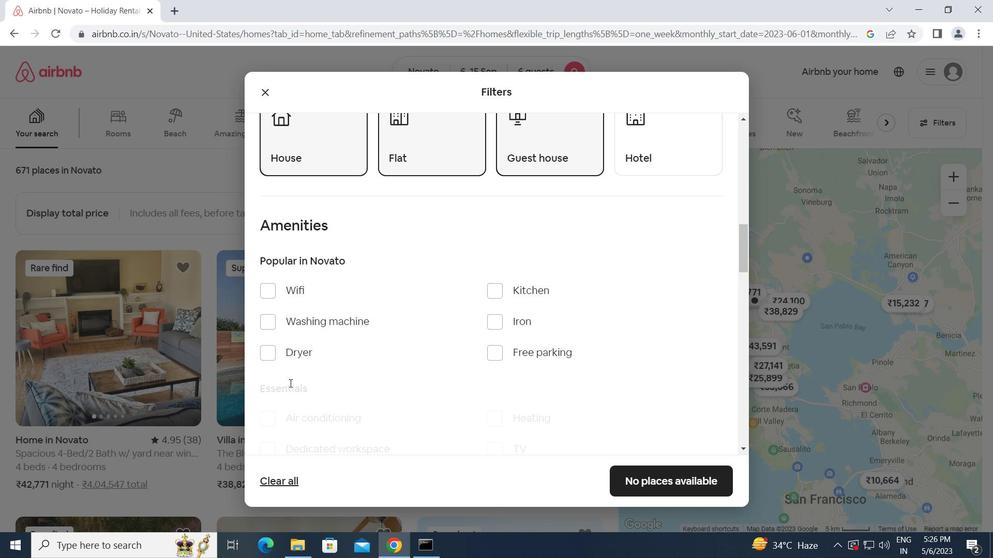 
Action: Mouse scrolled (289, 382) with delta (0, 0)
Screenshot: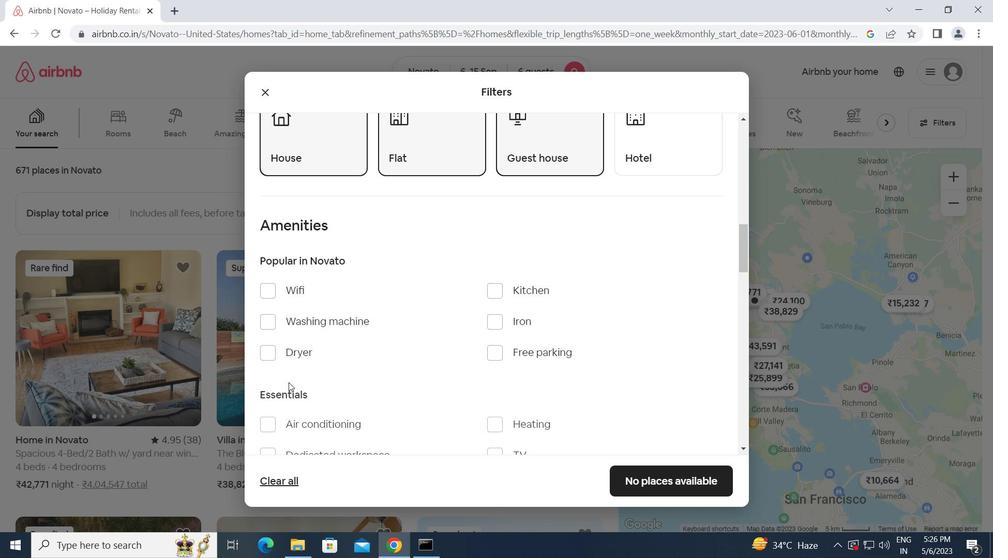 
Action: Mouse moved to (260, 224)
Screenshot: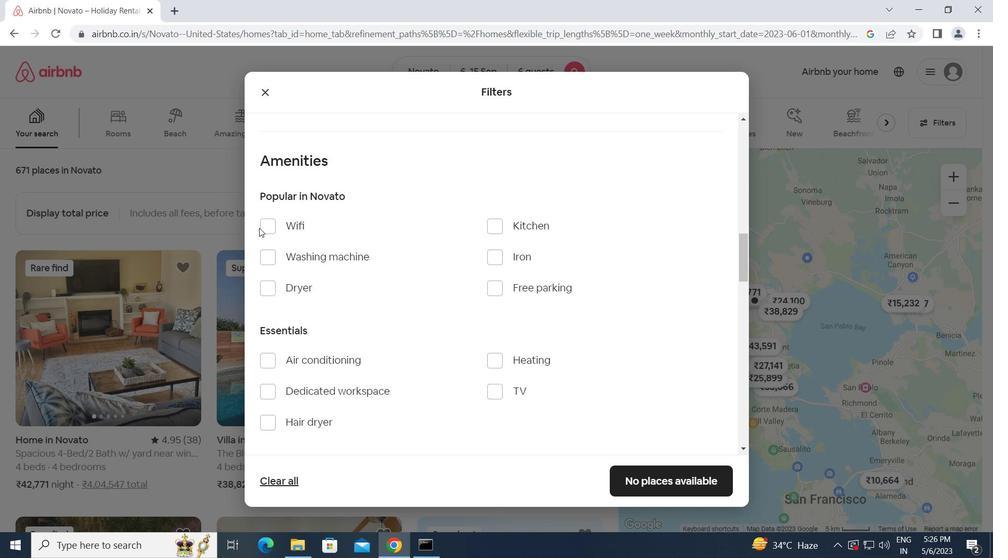 
Action: Mouse pressed left at (260, 224)
Screenshot: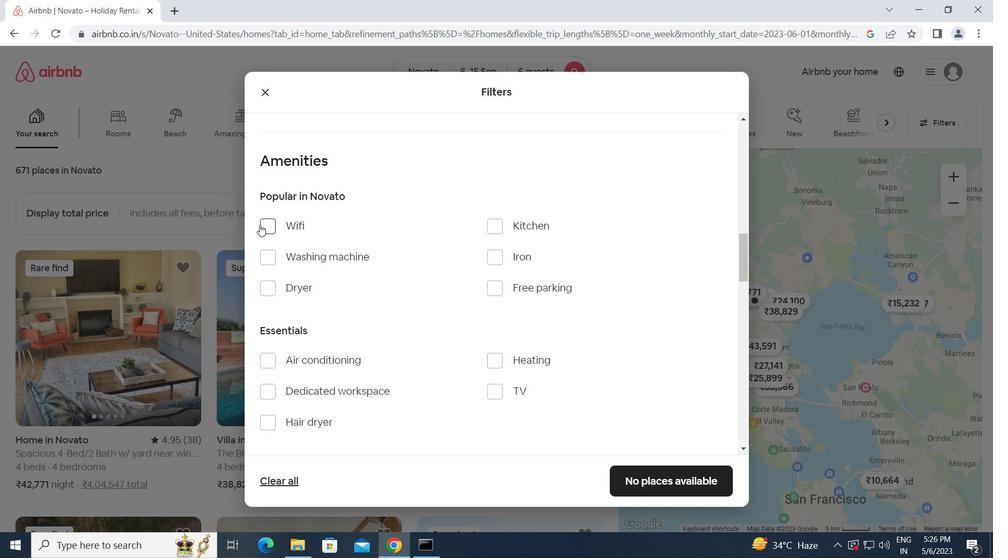 
Action: Mouse moved to (496, 391)
Screenshot: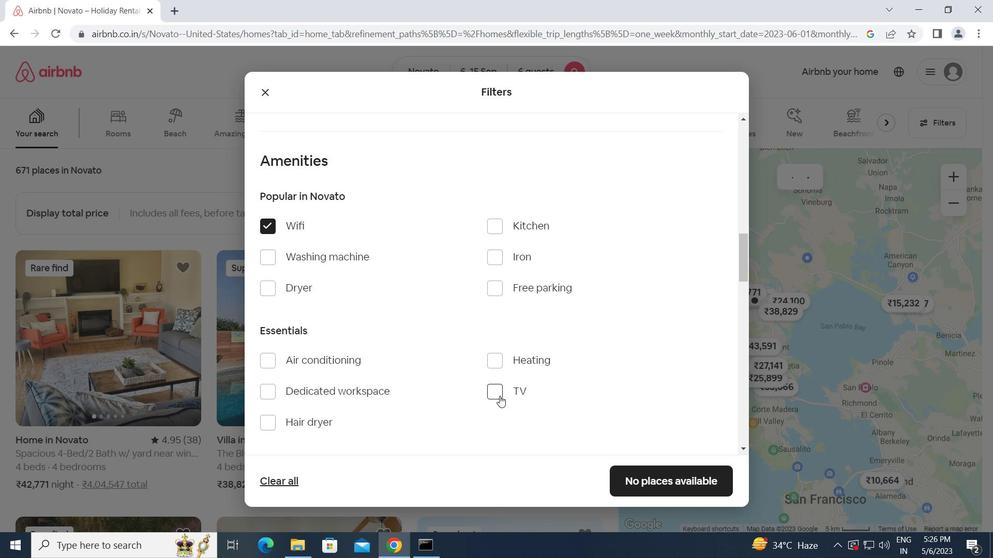
Action: Mouse pressed left at (496, 391)
Screenshot: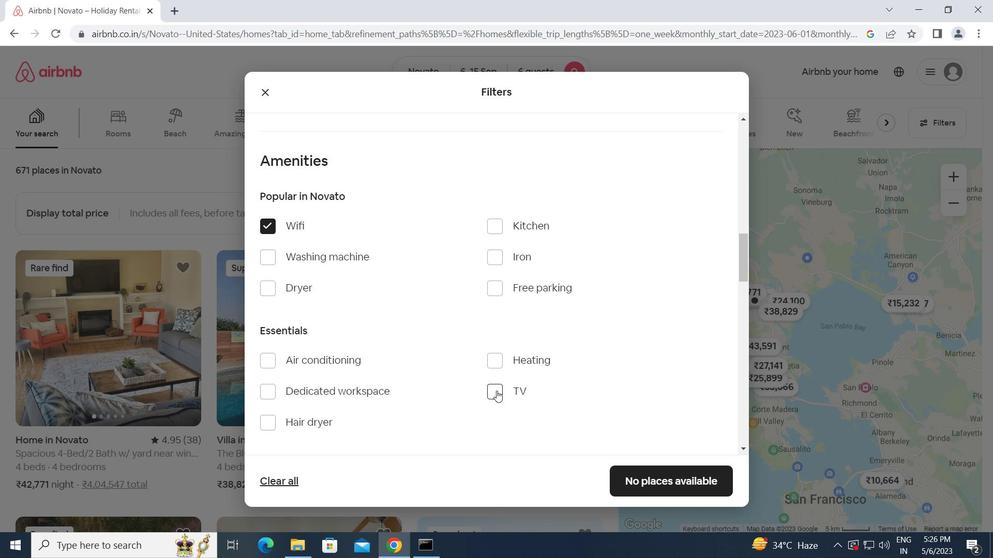 
Action: Mouse moved to (496, 290)
Screenshot: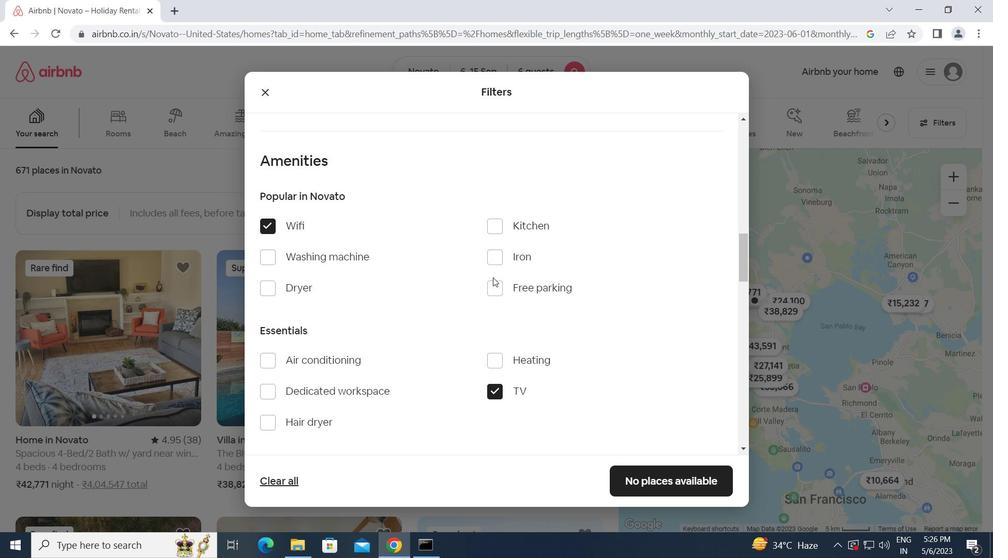 
Action: Mouse pressed left at (496, 290)
Screenshot: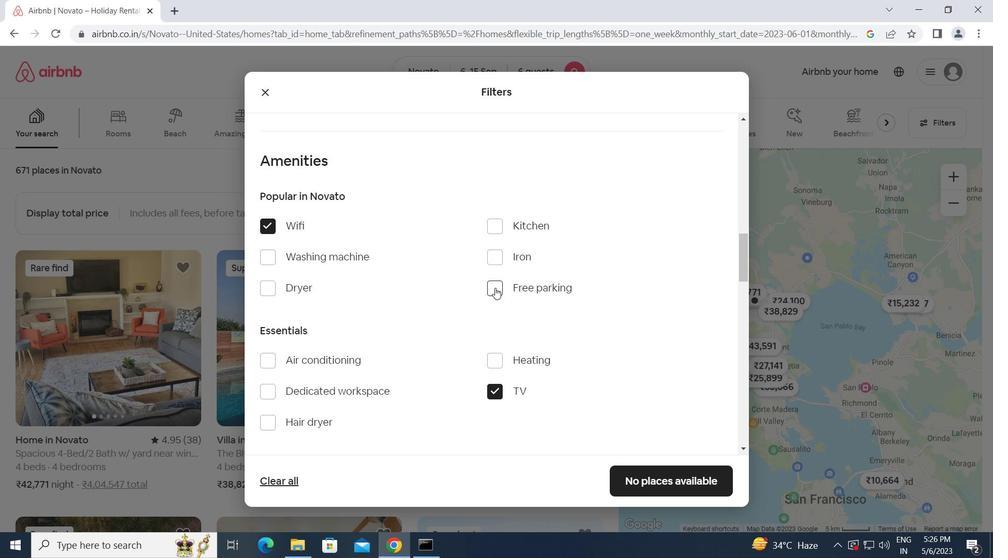 
Action: Mouse moved to (406, 382)
Screenshot: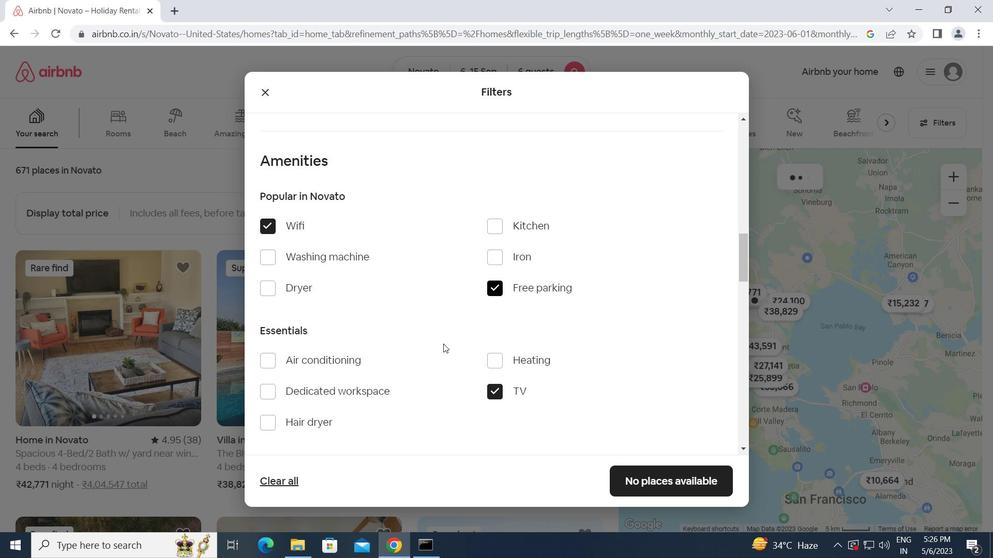 
Action: Mouse scrolled (406, 382) with delta (0, 0)
Screenshot: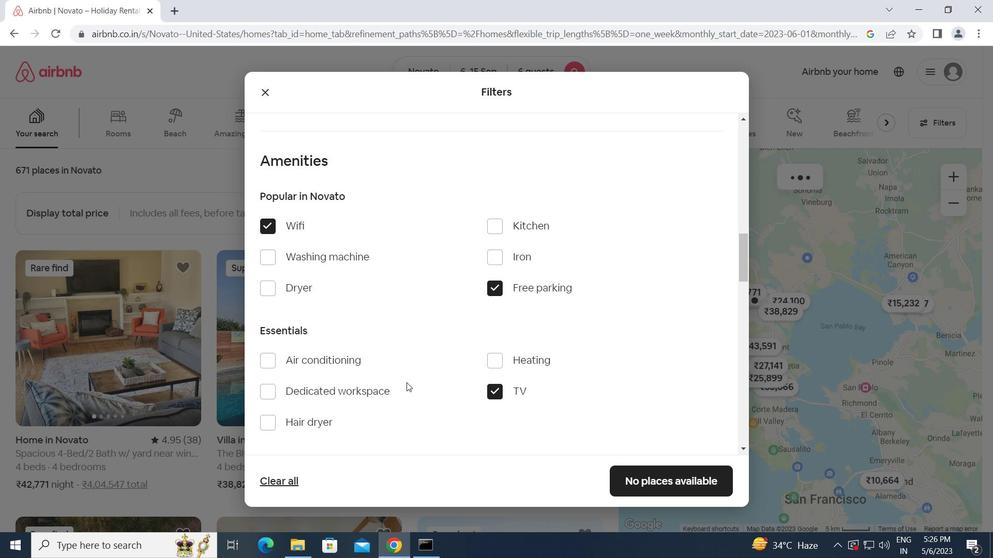 
Action: Mouse scrolled (406, 382) with delta (0, 0)
Screenshot: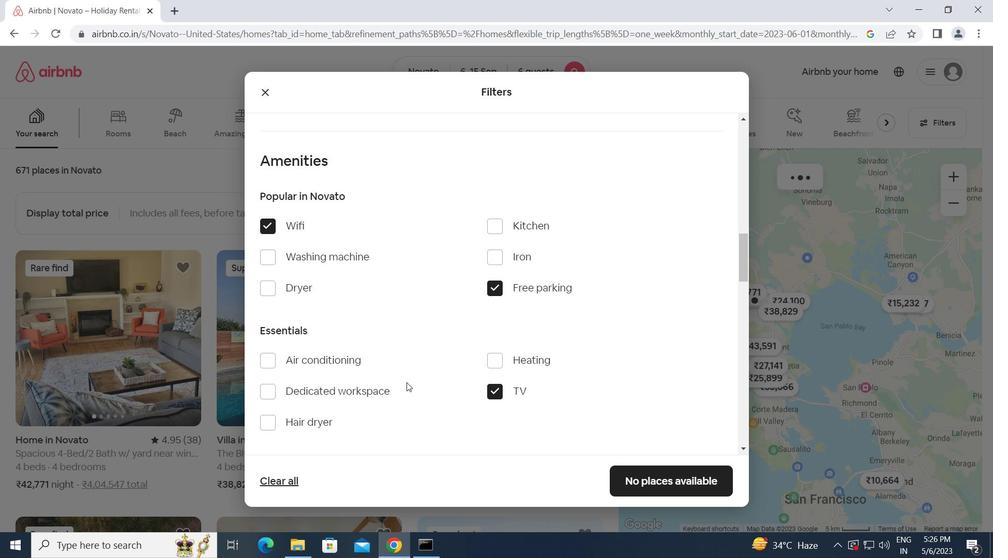 
Action: Mouse moved to (341, 389)
Screenshot: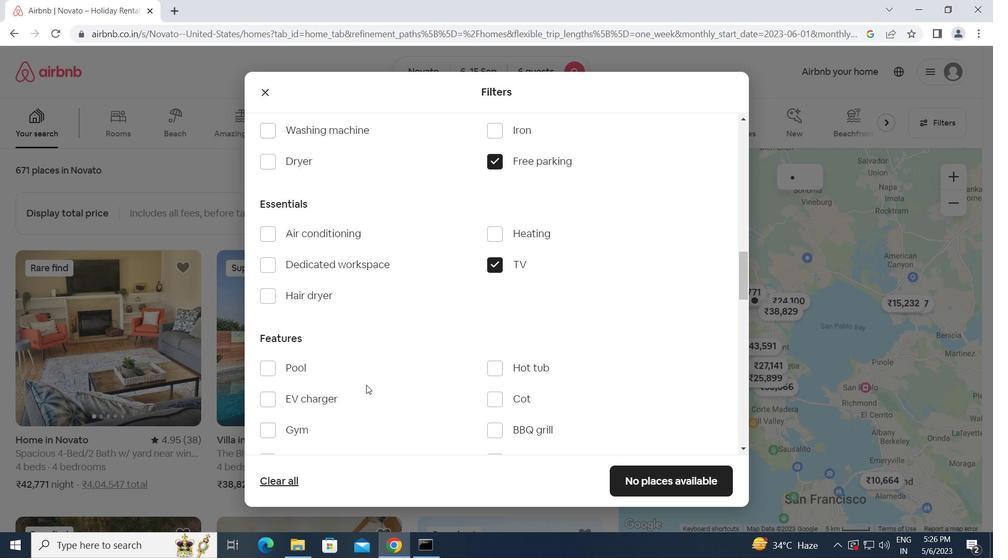 
Action: Mouse scrolled (341, 389) with delta (0, 0)
Screenshot: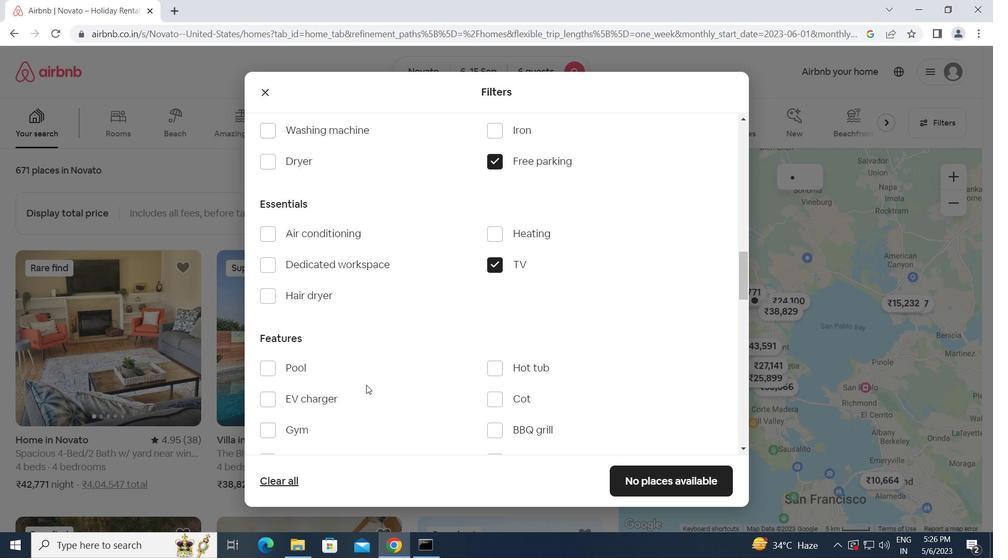 
Action: Mouse moved to (265, 364)
Screenshot: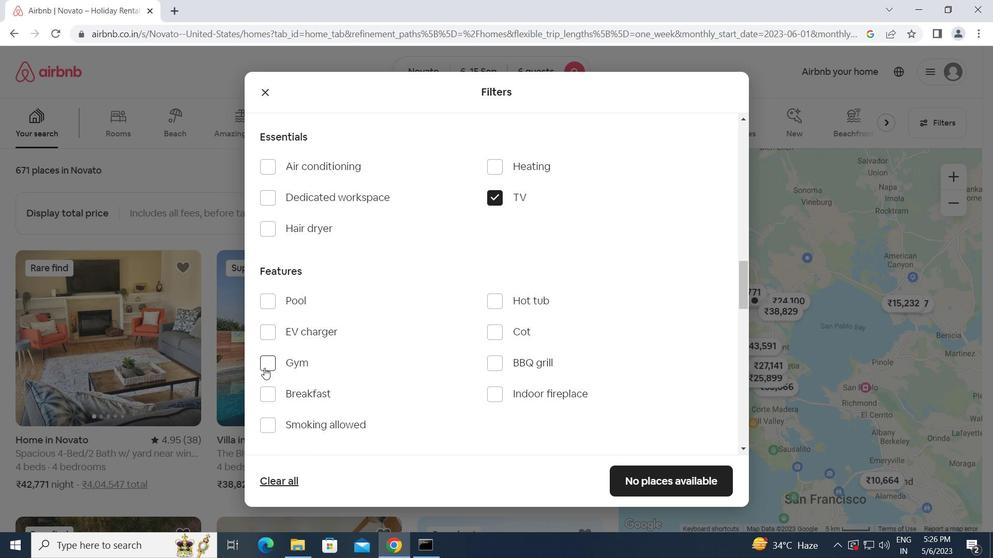 
Action: Mouse pressed left at (265, 364)
Screenshot: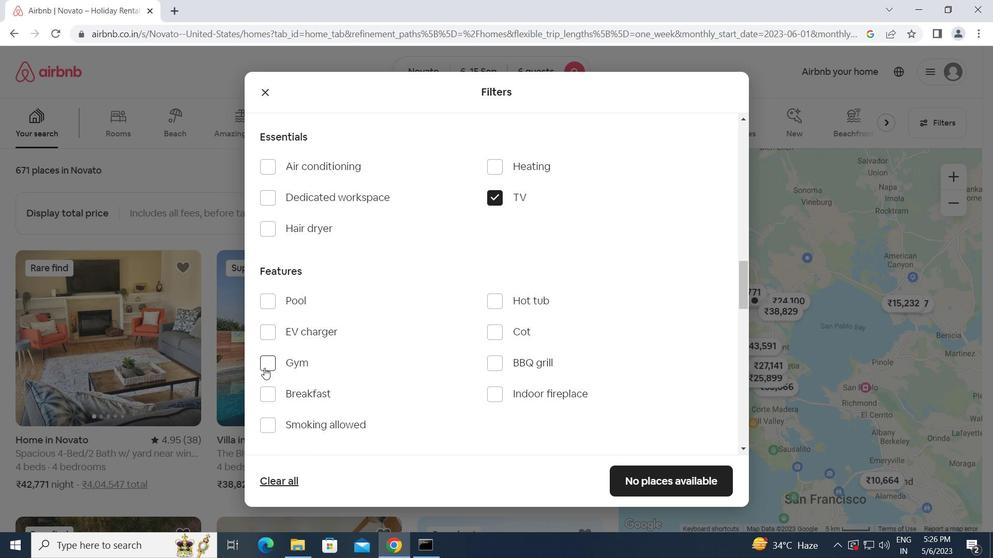 
Action: Mouse moved to (270, 392)
Screenshot: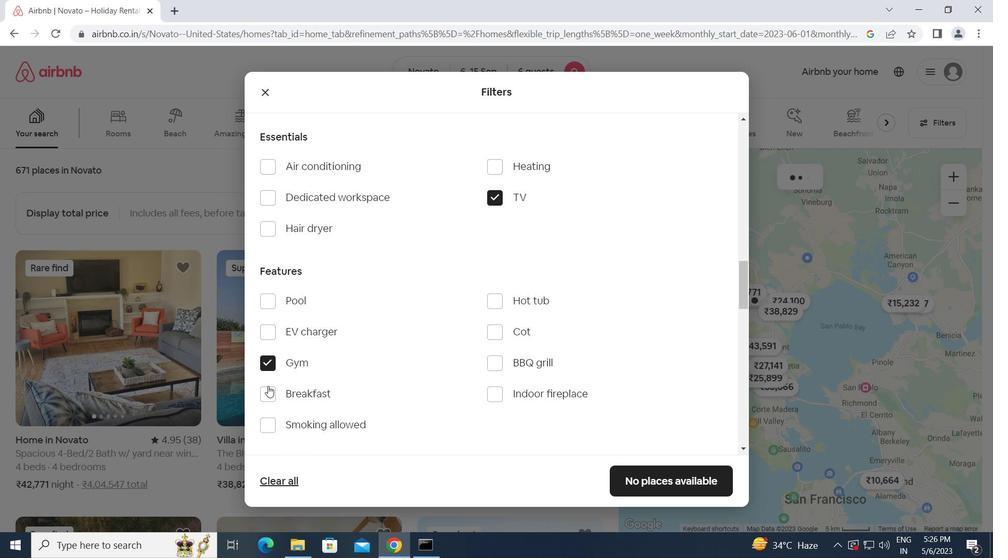 
Action: Mouse pressed left at (270, 392)
Screenshot: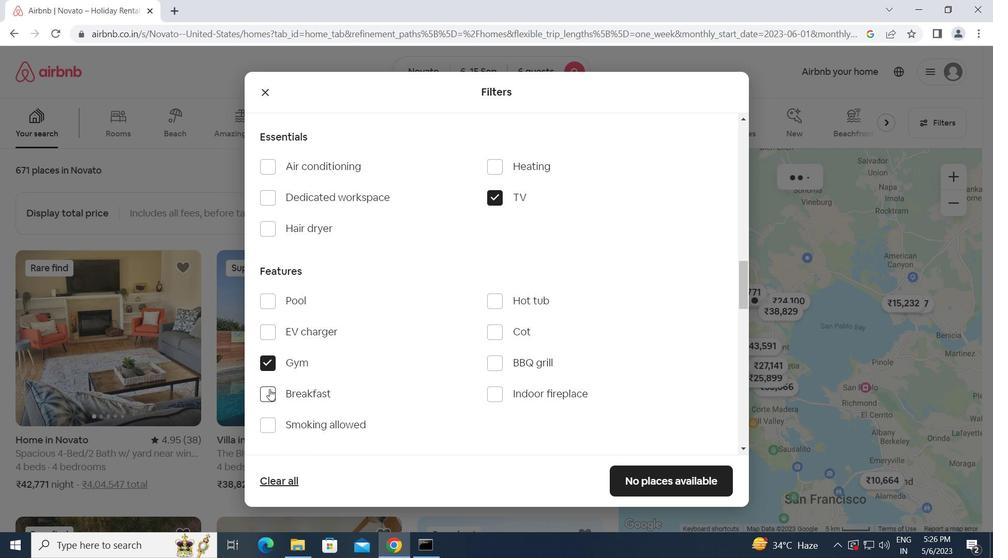 
Action: Mouse moved to (479, 428)
Screenshot: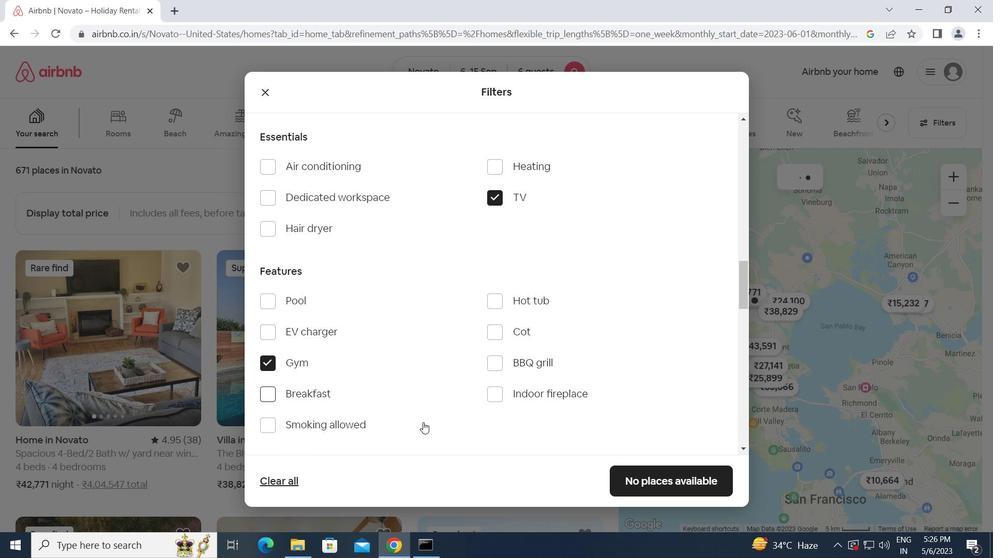 
Action: Mouse scrolled (479, 427) with delta (0, 0)
Screenshot: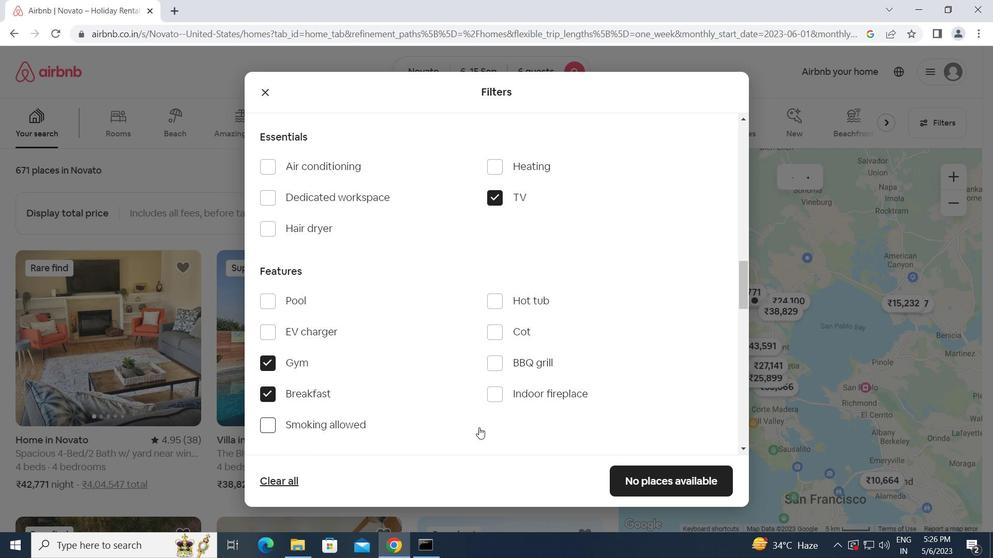 
Action: Mouse scrolled (479, 427) with delta (0, 0)
Screenshot: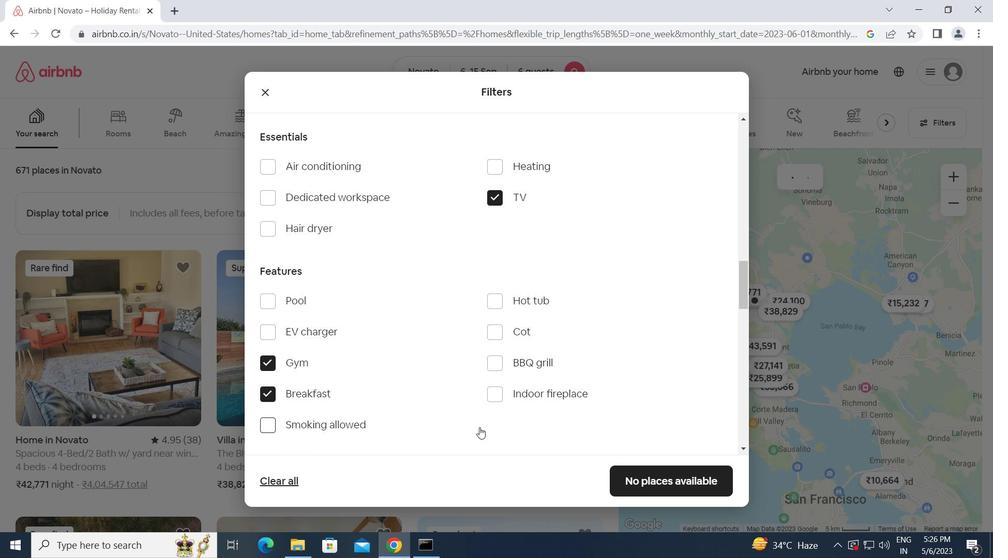
Action: Mouse scrolled (479, 427) with delta (0, 0)
Screenshot: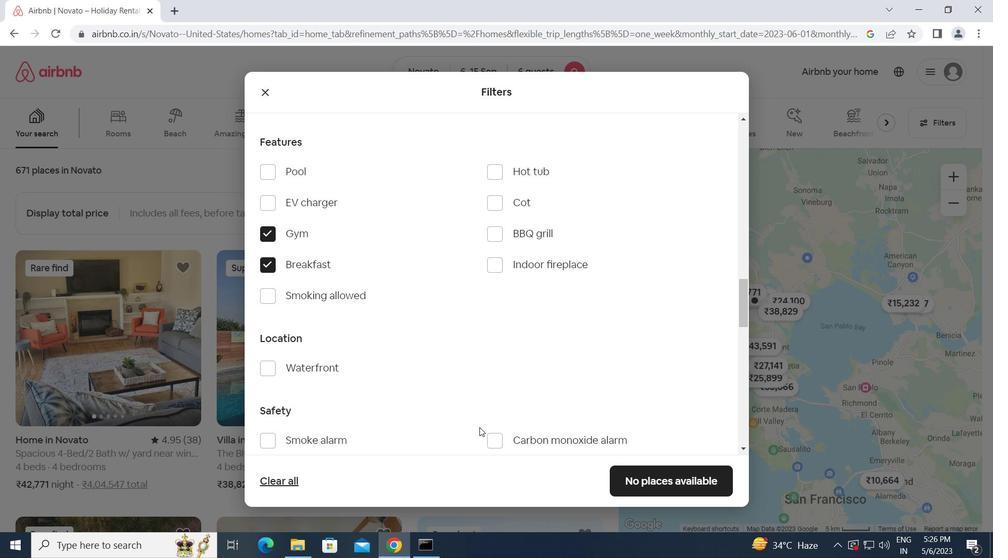 
Action: Mouse scrolled (479, 427) with delta (0, 0)
Screenshot: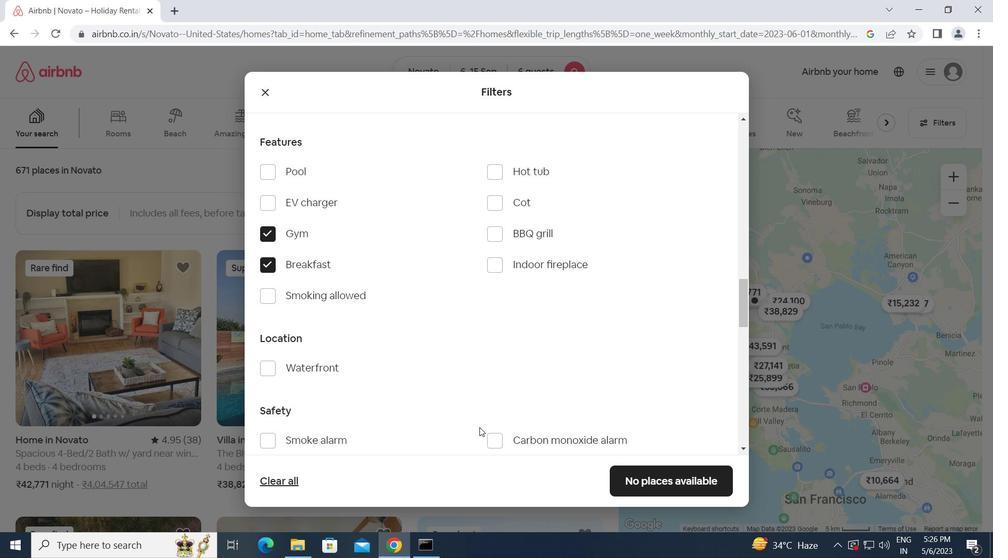 
Action: Mouse scrolled (479, 427) with delta (0, 0)
Screenshot: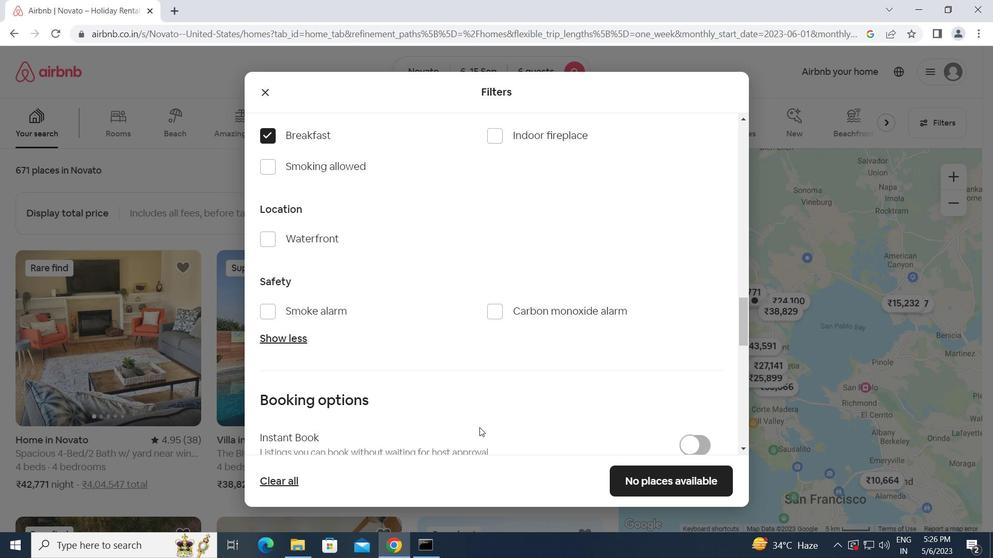 
Action: Mouse scrolled (479, 427) with delta (0, 0)
Screenshot: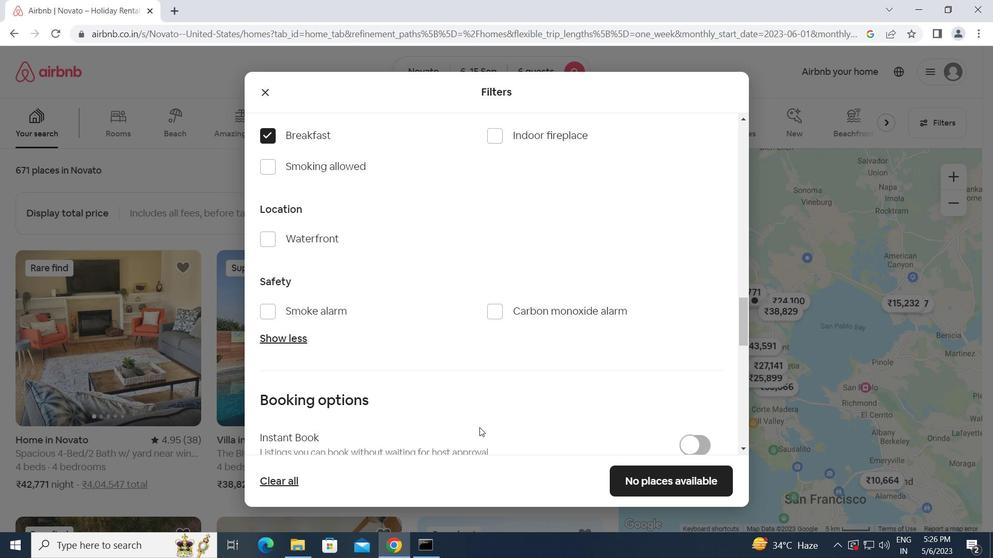 
Action: Mouse moved to (693, 356)
Screenshot: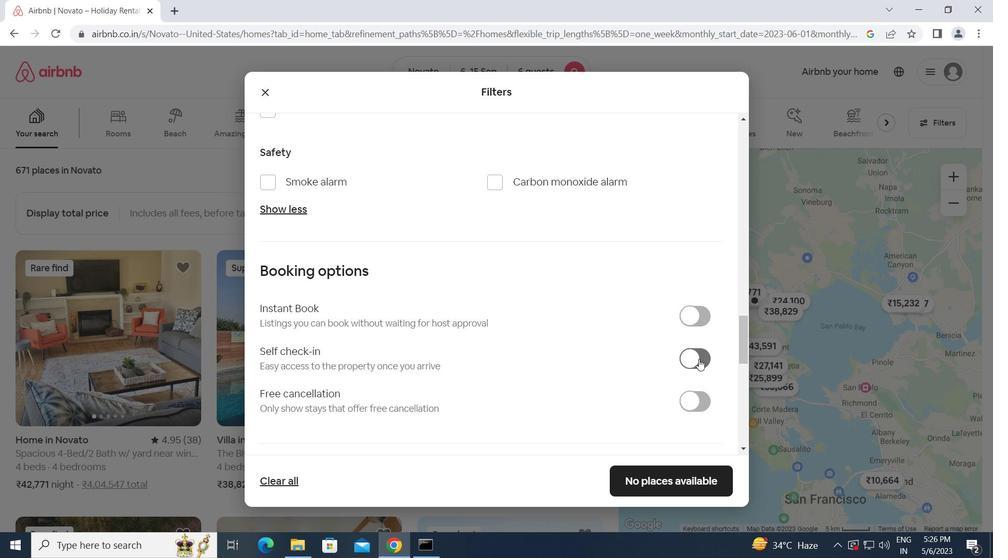 
Action: Mouse pressed left at (693, 356)
Screenshot: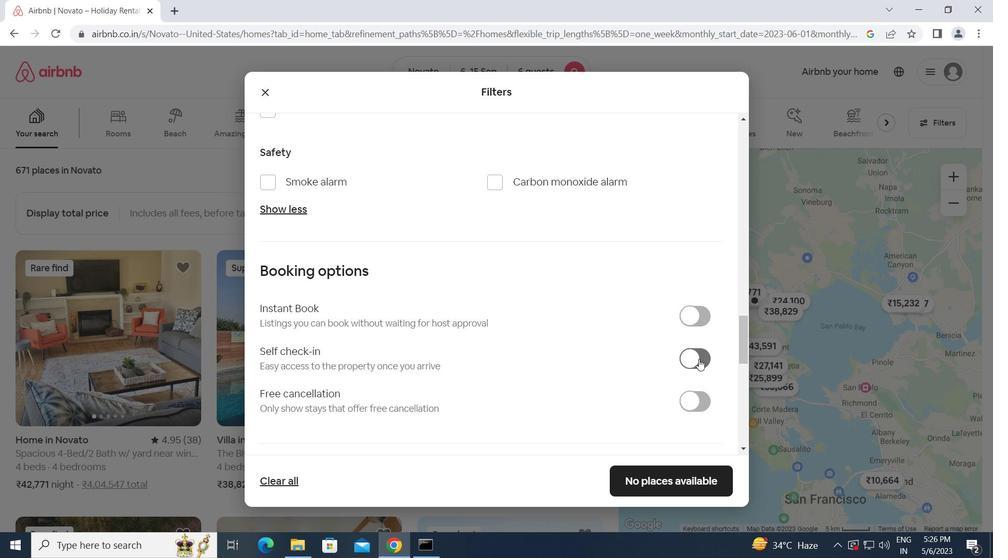 
Action: Mouse moved to (592, 392)
Screenshot: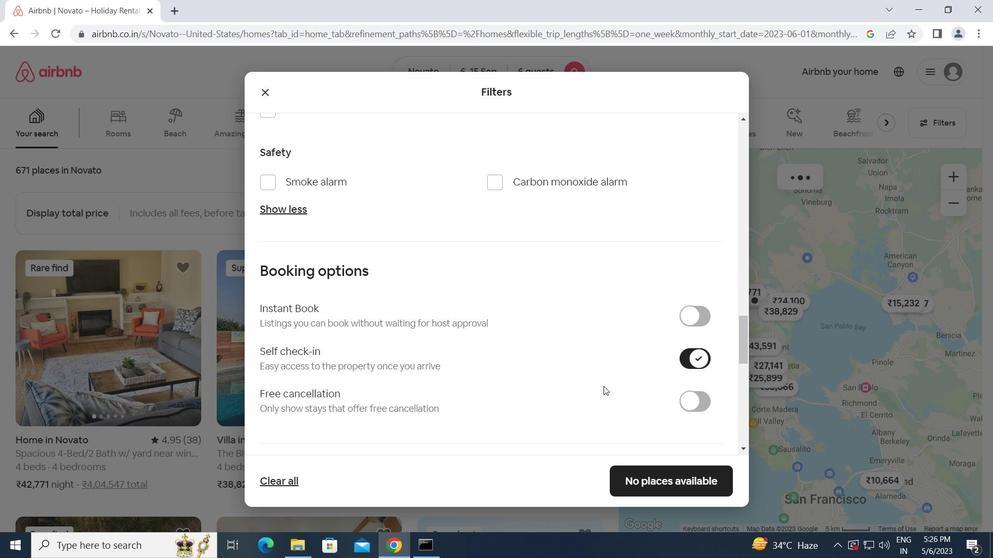 
Action: Mouse scrolled (592, 391) with delta (0, 0)
Screenshot: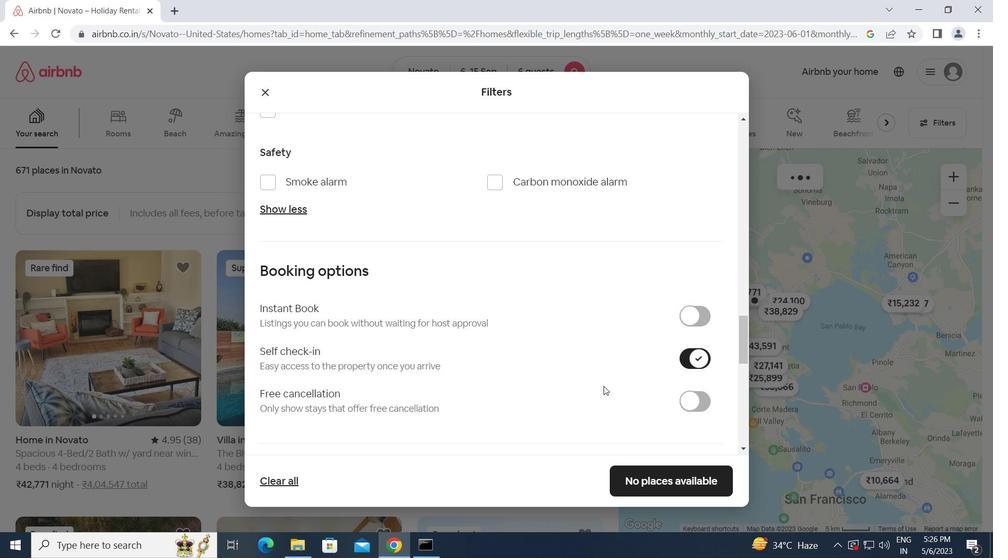 
Action: Mouse scrolled (592, 391) with delta (0, 0)
Screenshot: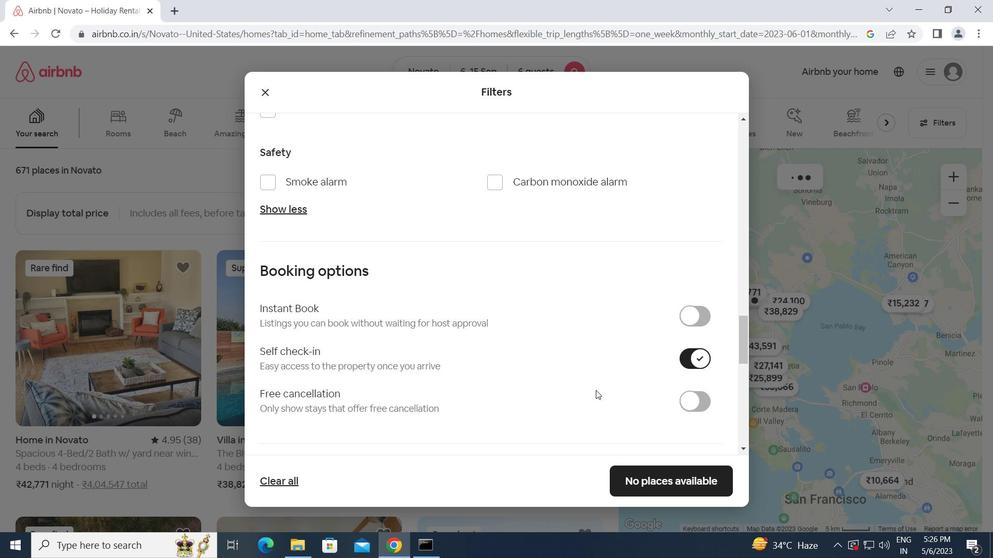 
Action: Mouse scrolled (592, 391) with delta (0, 0)
Screenshot: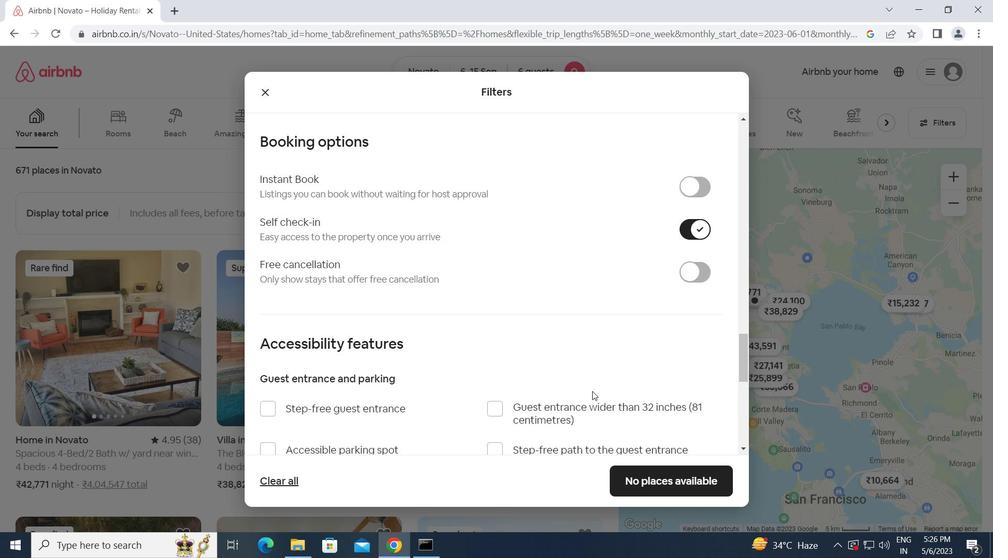 
Action: Mouse scrolled (592, 391) with delta (0, 0)
Screenshot: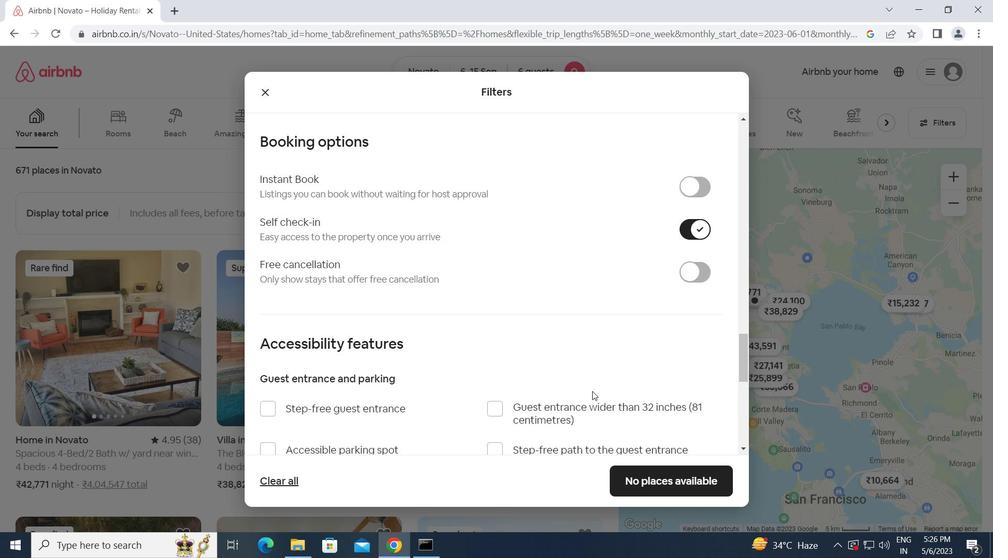 
Action: Mouse scrolled (592, 391) with delta (0, 0)
Screenshot: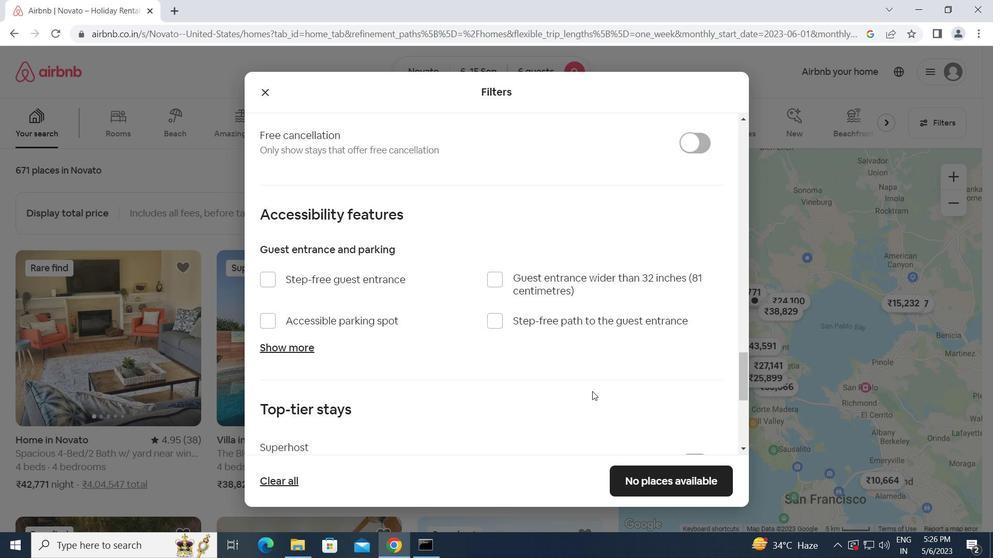 
Action: Mouse scrolled (592, 391) with delta (0, 0)
Screenshot: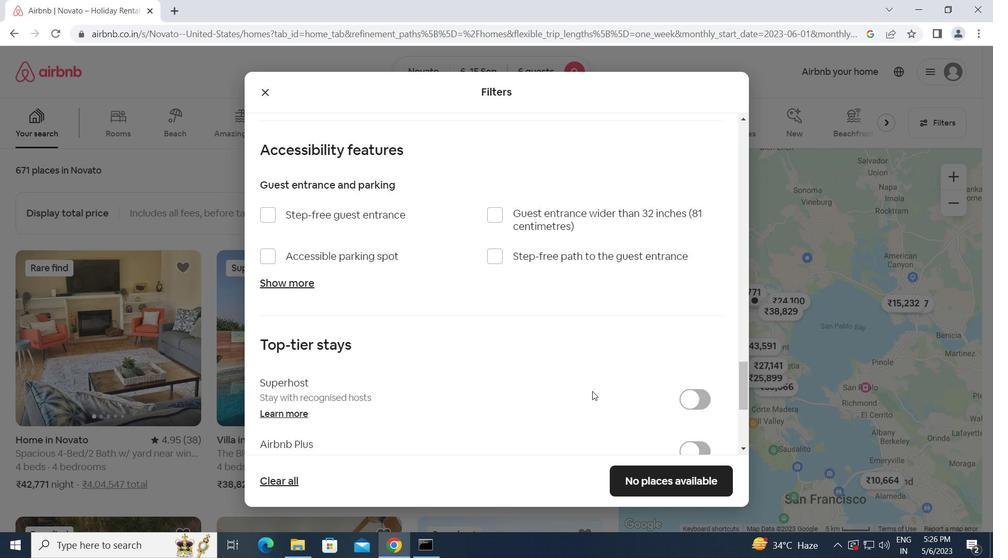 
Action: Mouse scrolled (592, 391) with delta (0, 0)
Screenshot: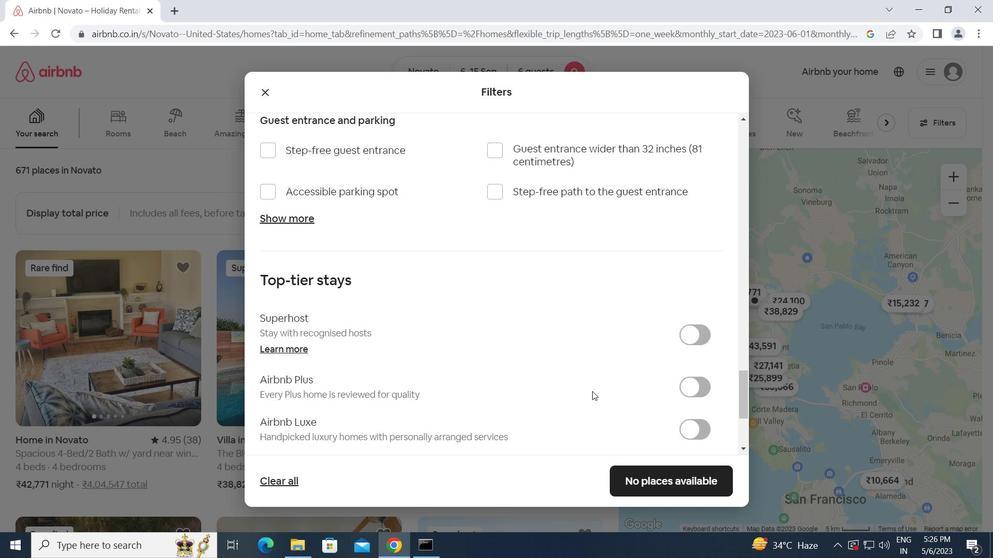 
Action: Mouse scrolled (592, 391) with delta (0, 0)
Screenshot: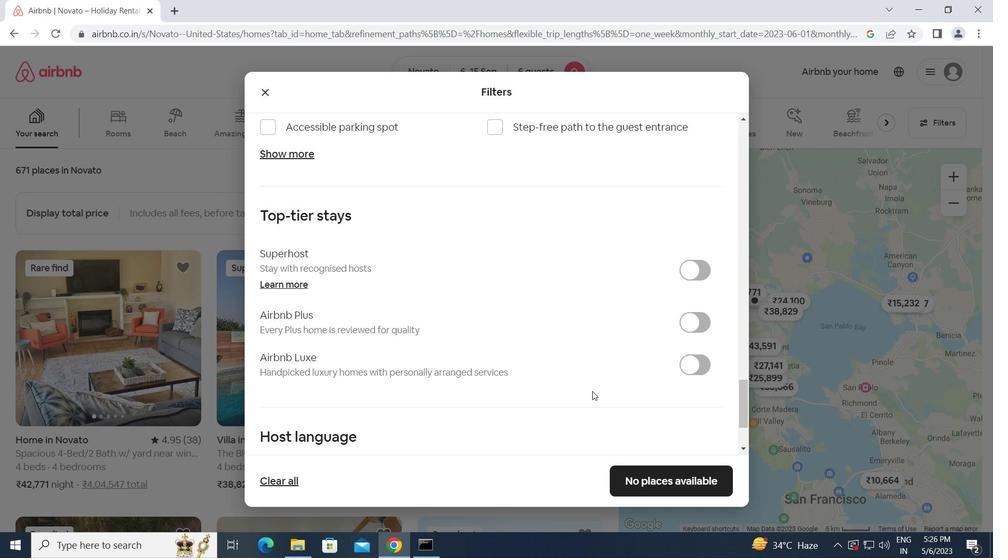 
Action: Mouse scrolled (592, 391) with delta (0, 0)
Screenshot: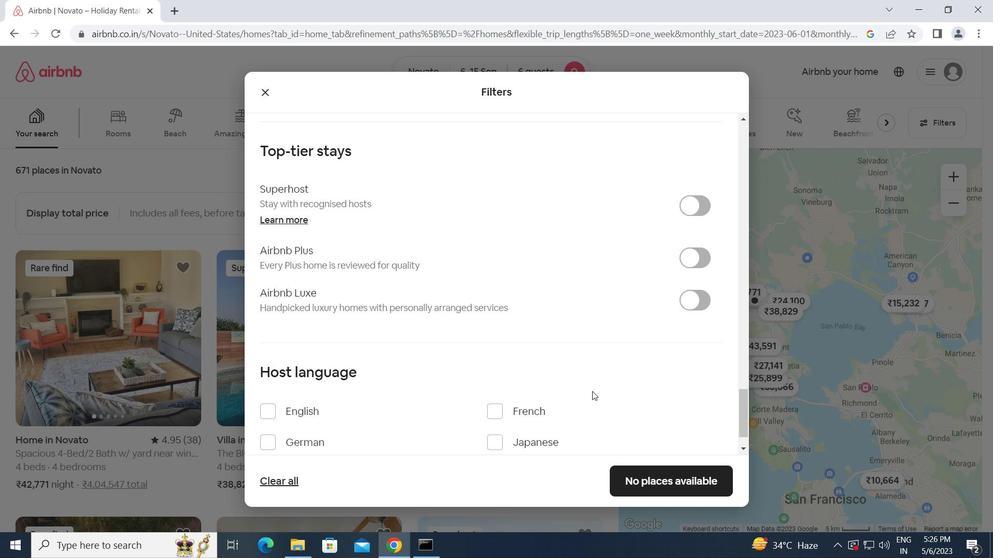 
Action: Mouse scrolled (592, 391) with delta (0, 0)
Screenshot: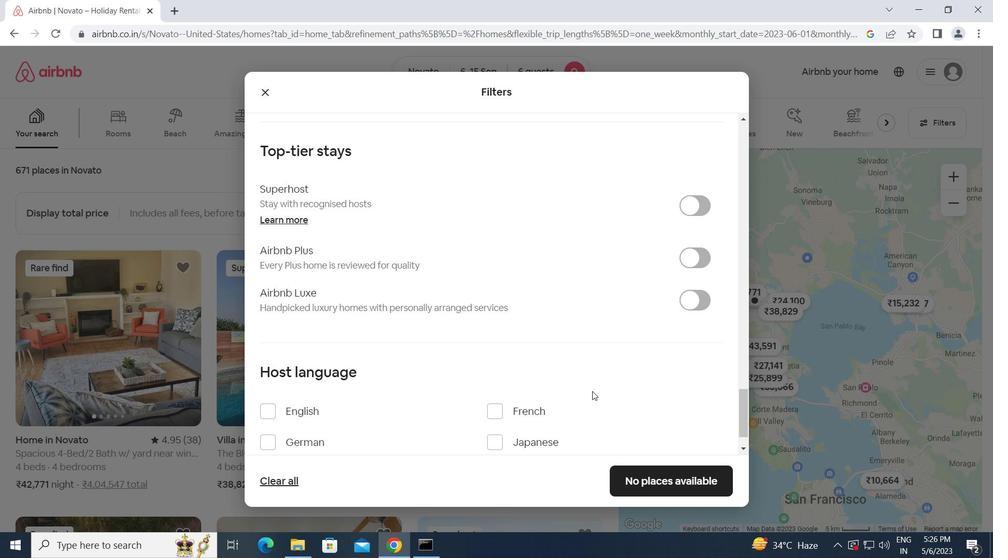 
Action: Mouse scrolled (592, 391) with delta (0, 0)
Screenshot: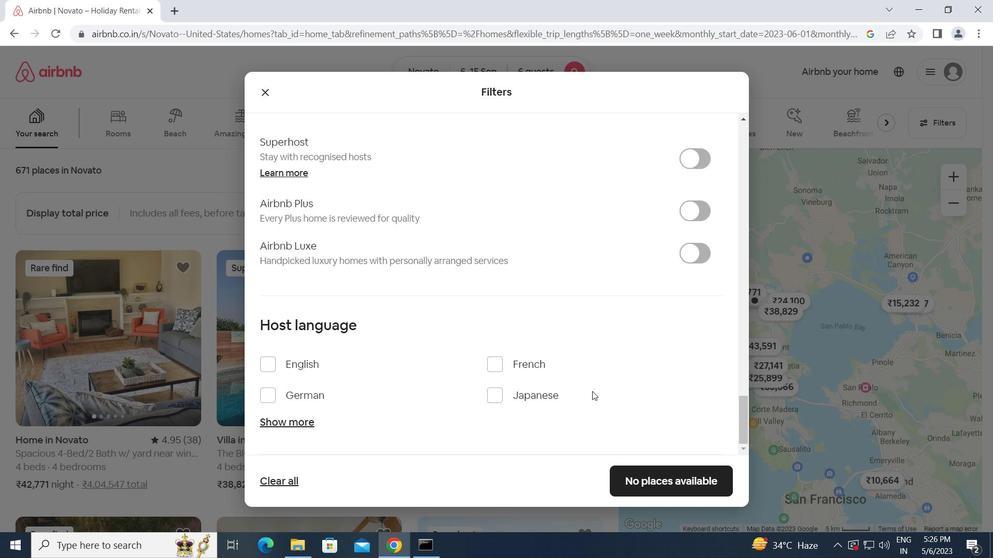 
Action: Mouse scrolled (592, 391) with delta (0, 0)
Screenshot: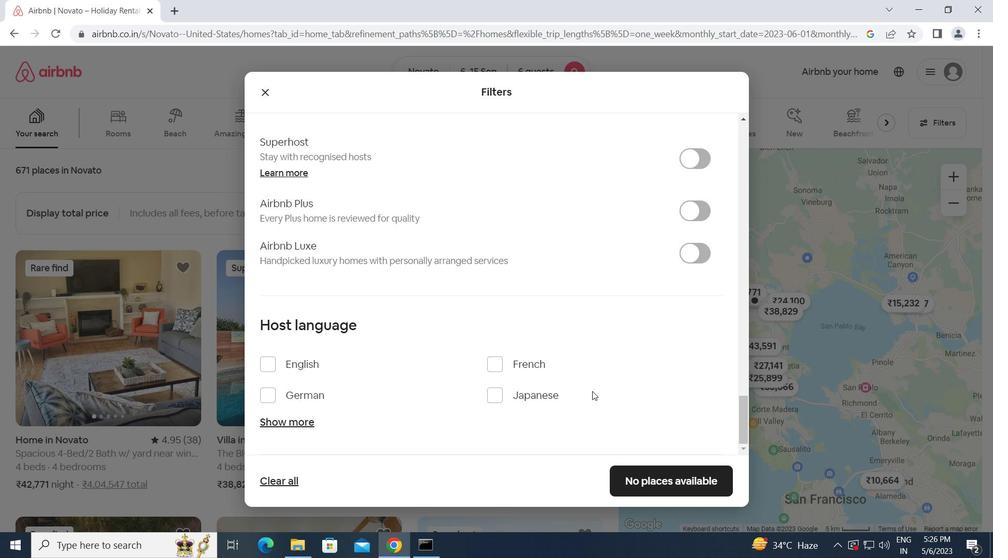 
Action: Mouse moved to (277, 365)
Screenshot: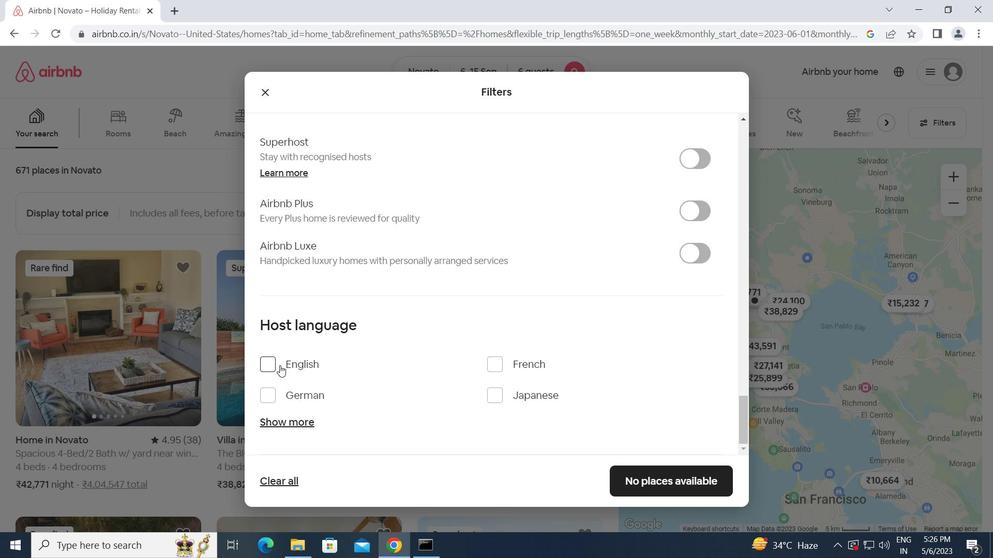 
Action: Mouse pressed left at (277, 365)
Screenshot: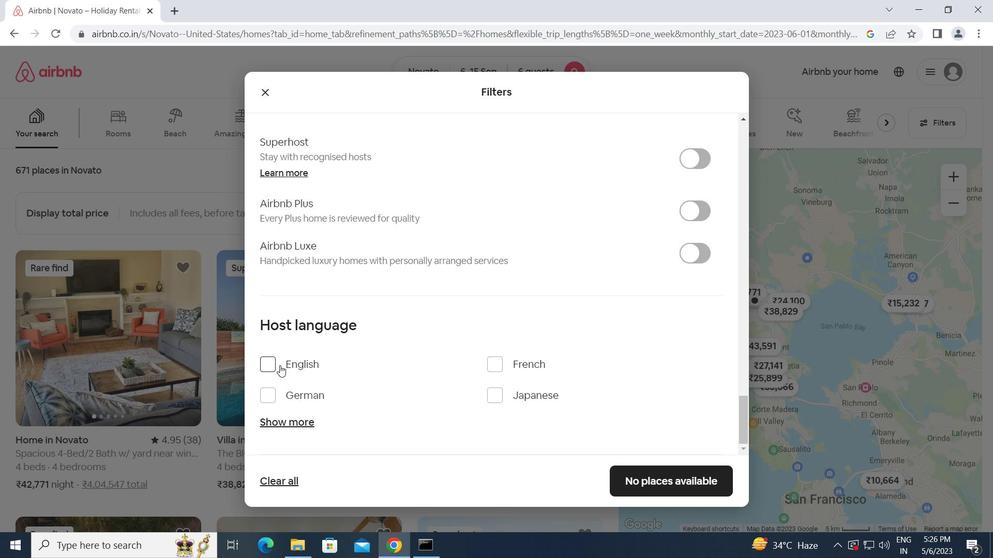 
Action: Mouse moved to (683, 487)
Screenshot: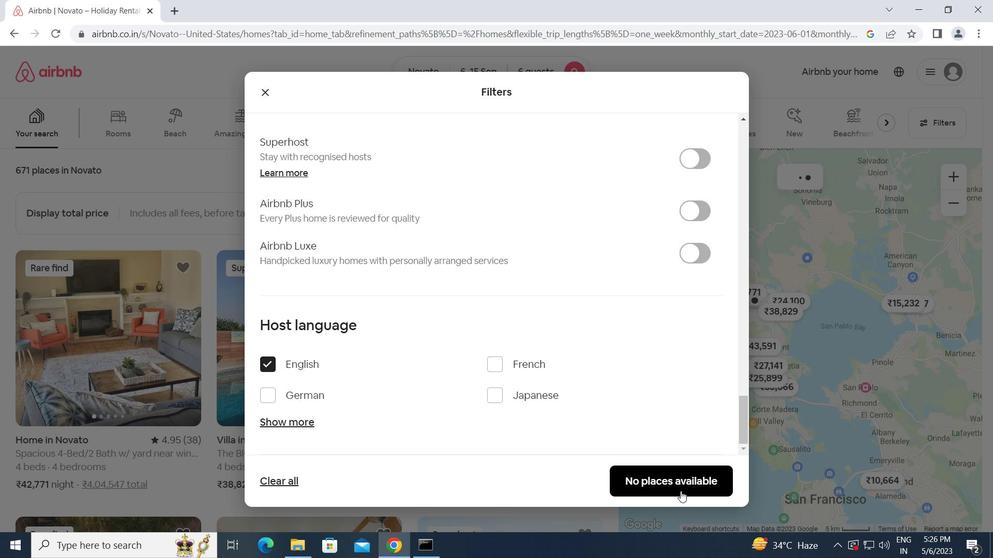 
Action: Mouse pressed left at (683, 487)
Screenshot: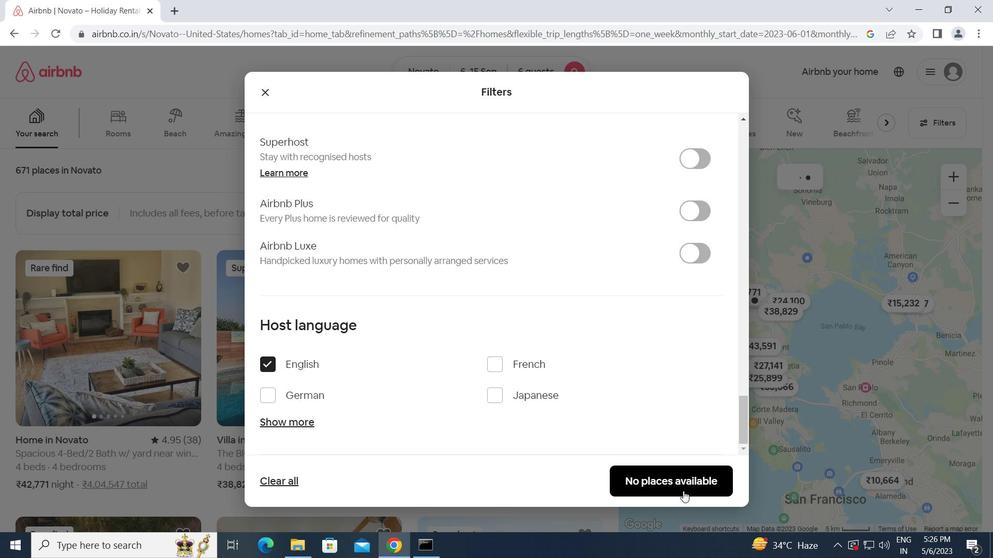 
Action: Mouse moved to (683, 487)
Screenshot: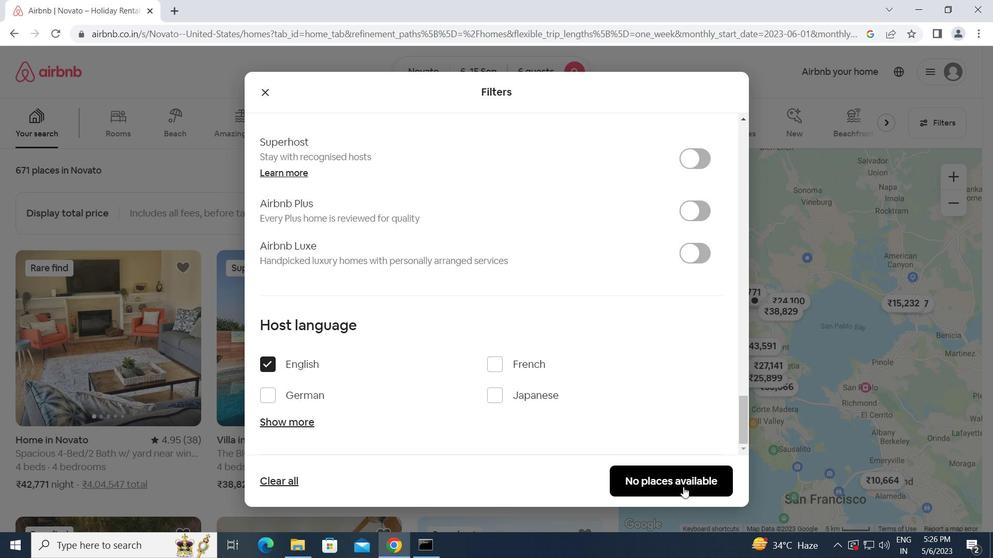 
